 Task: Search one way flight ticket for 4 adults, 1 infant in seat and 1 infant on lap in premium economy from Bakersfield: Meadows Field to Sheridan: Sheridan County Airport on 8-6-2023. Choice of flights is Royal air maroc. Number of bags: 5 checked bags. Price is upto 20000. Outbound departure time preference is 23:00.
Action: Mouse moved to (328, 146)
Screenshot: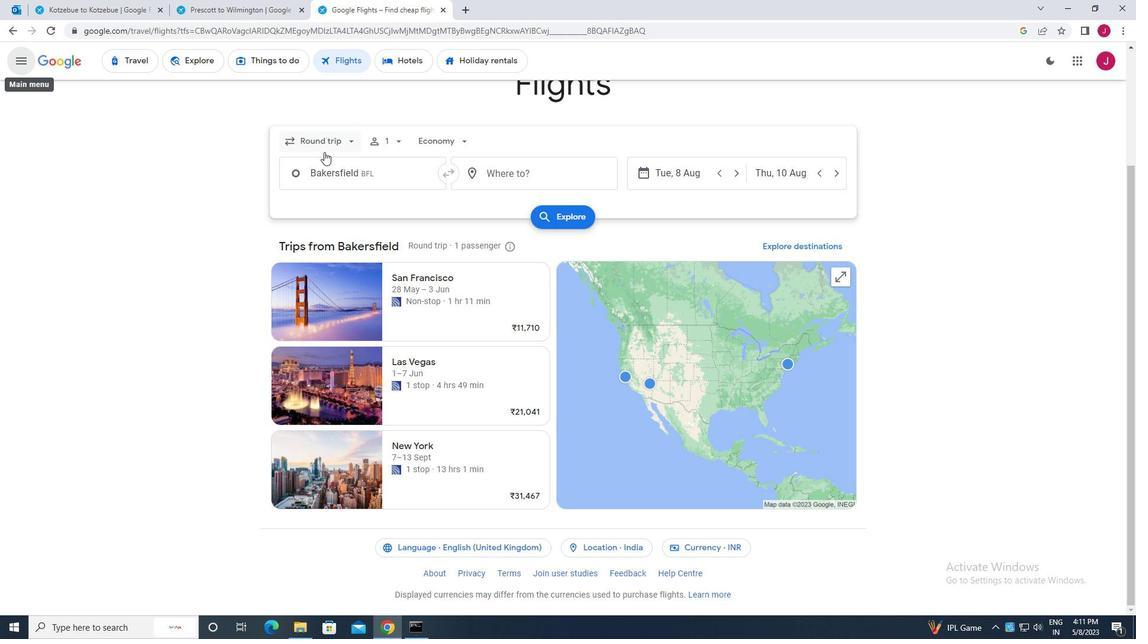 
Action: Mouse pressed left at (328, 146)
Screenshot: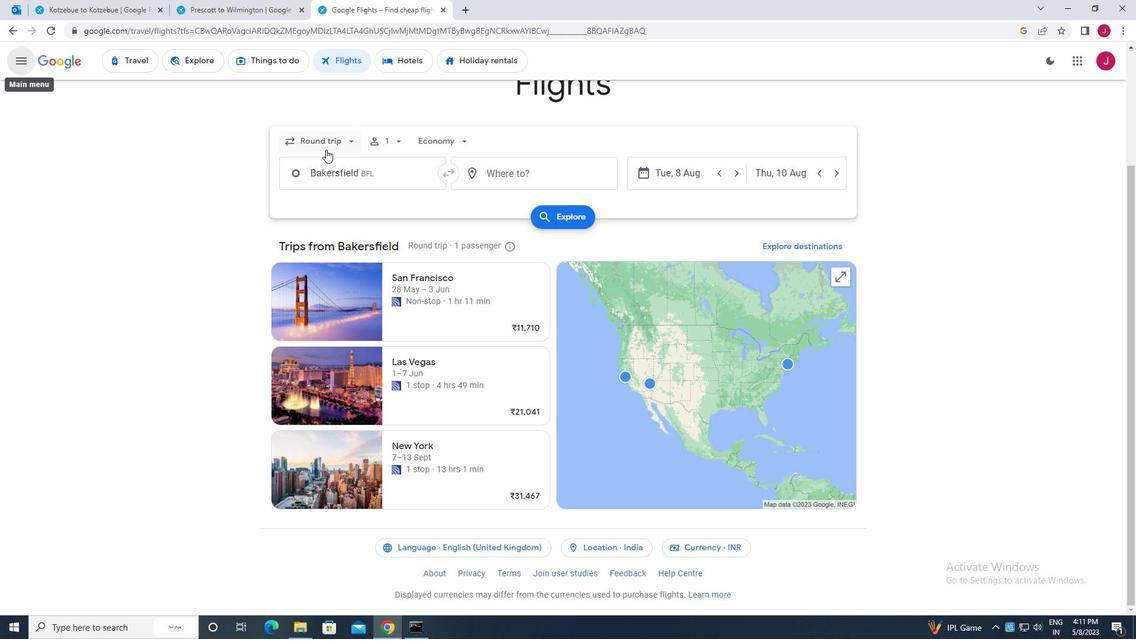 
Action: Mouse moved to (339, 195)
Screenshot: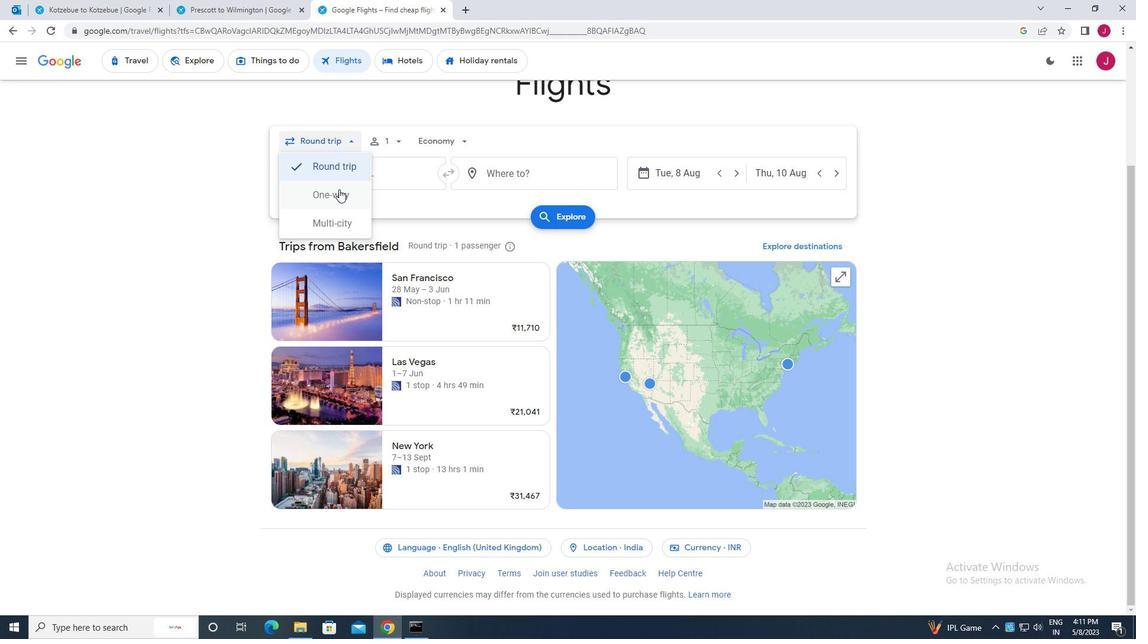 
Action: Mouse pressed left at (339, 195)
Screenshot: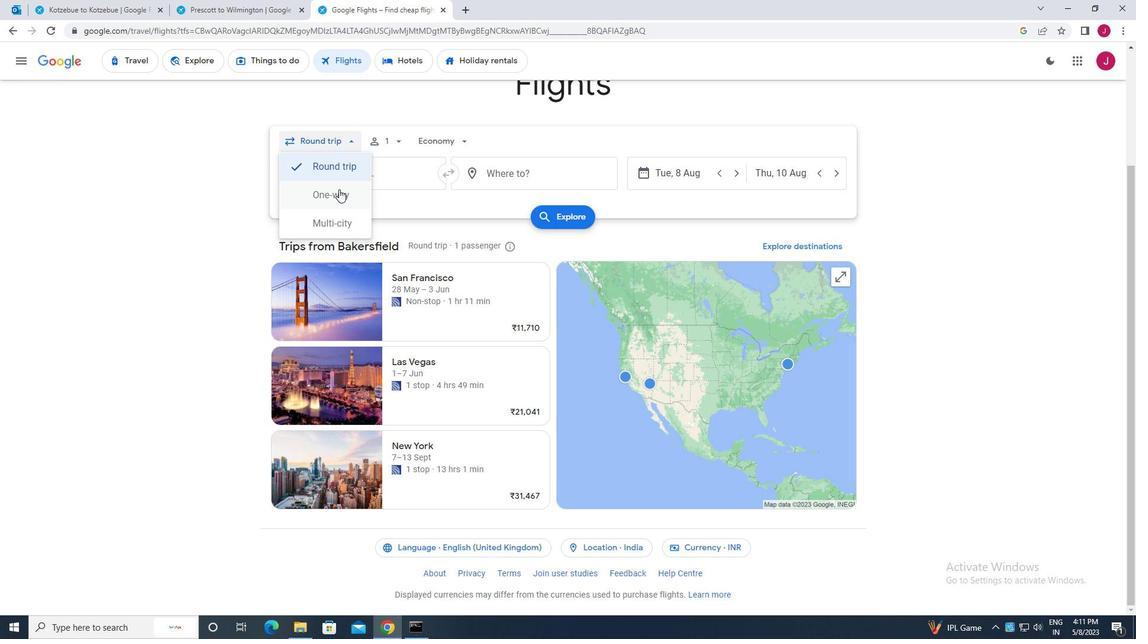 
Action: Mouse moved to (395, 141)
Screenshot: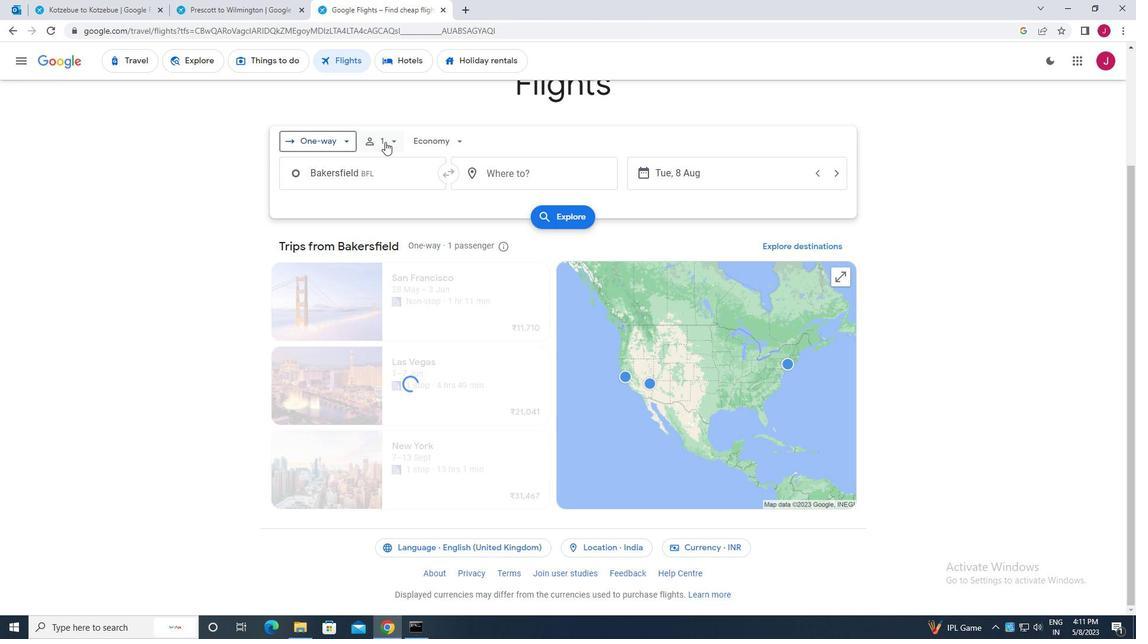 
Action: Mouse pressed left at (395, 141)
Screenshot: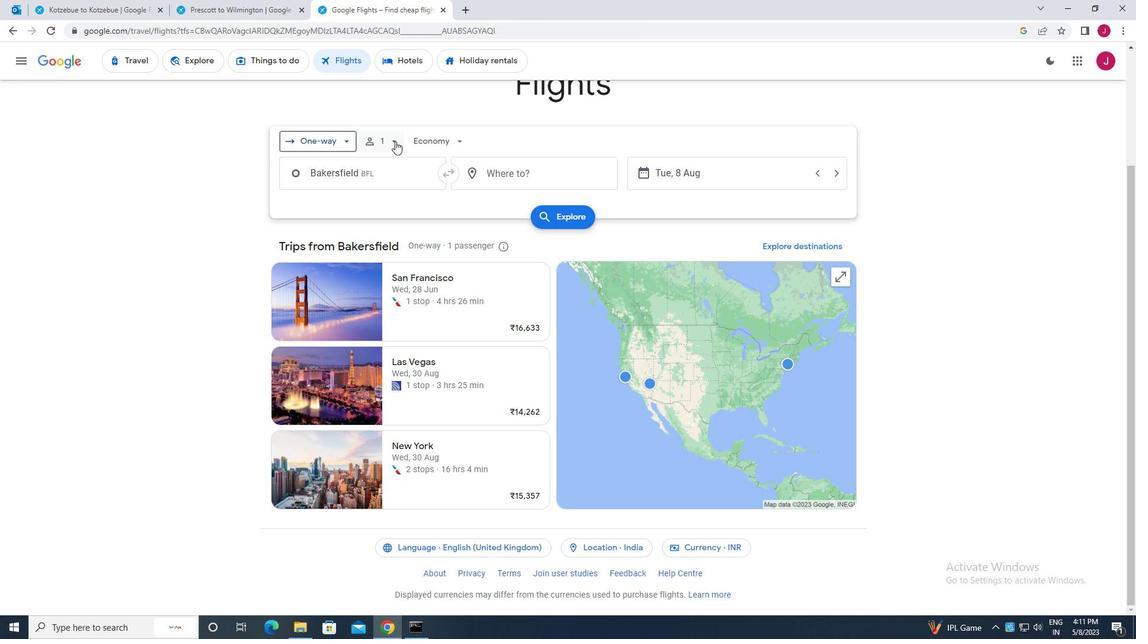 
Action: Mouse moved to (485, 171)
Screenshot: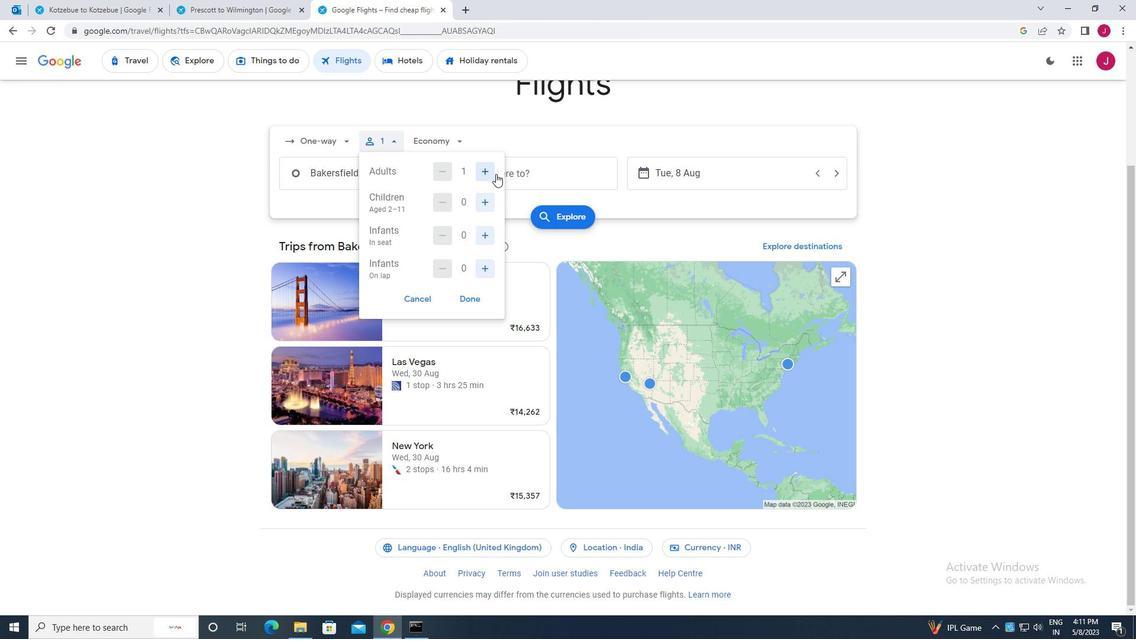 
Action: Mouse pressed left at (485, 171)
Screenshot: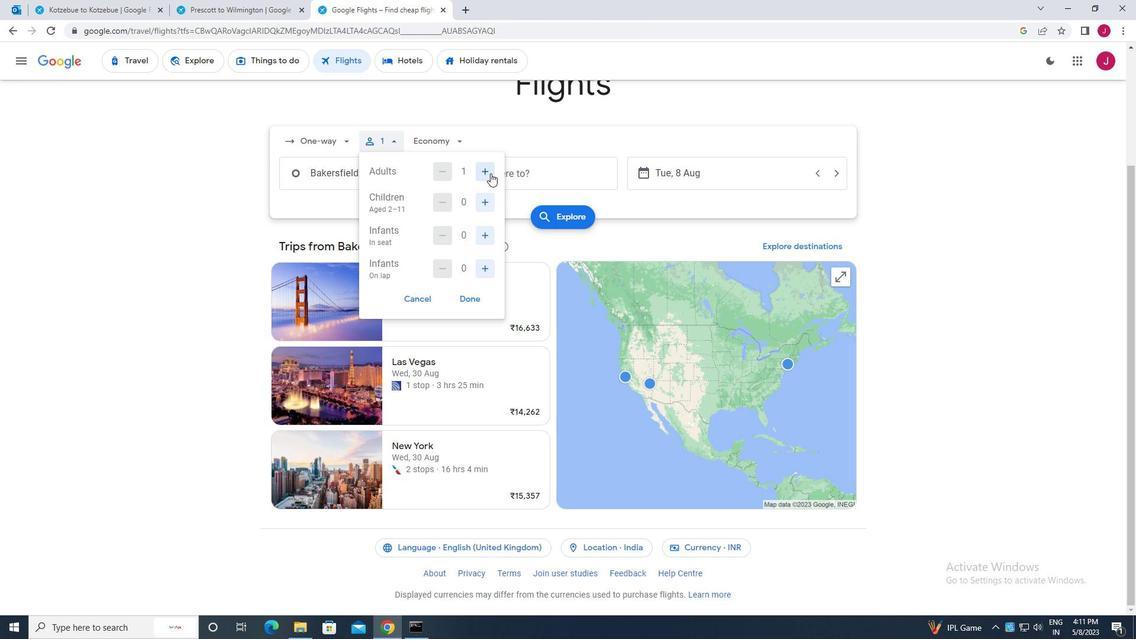 
Action: Mouse moved to (485, 171)
Screenshot: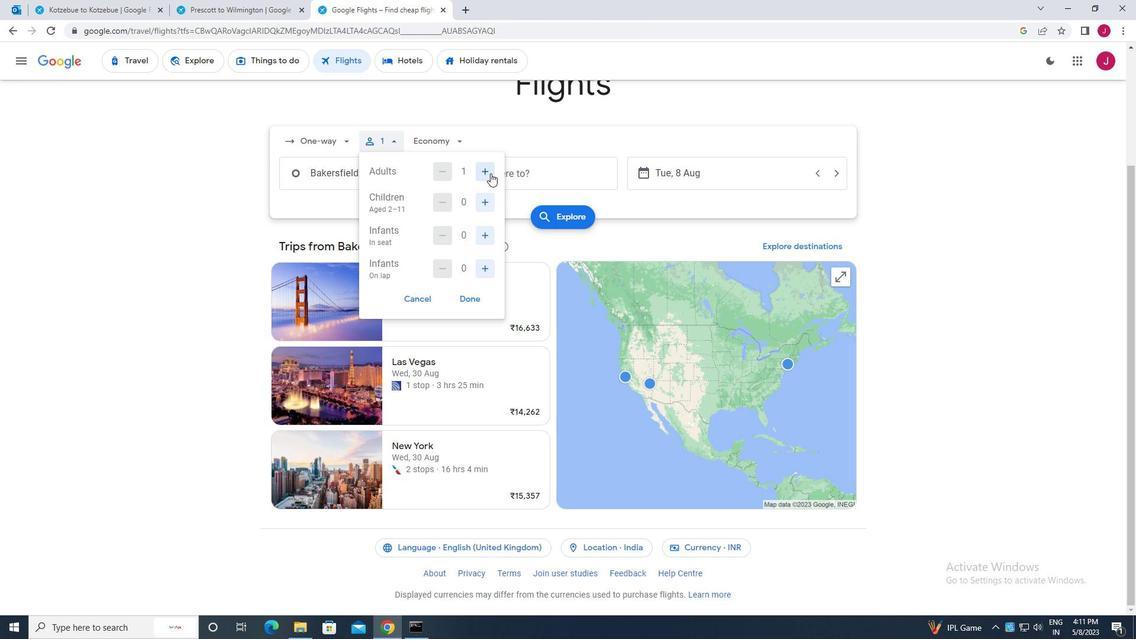 
Action: Mouse pressed left at (485, 171)
Screenshot: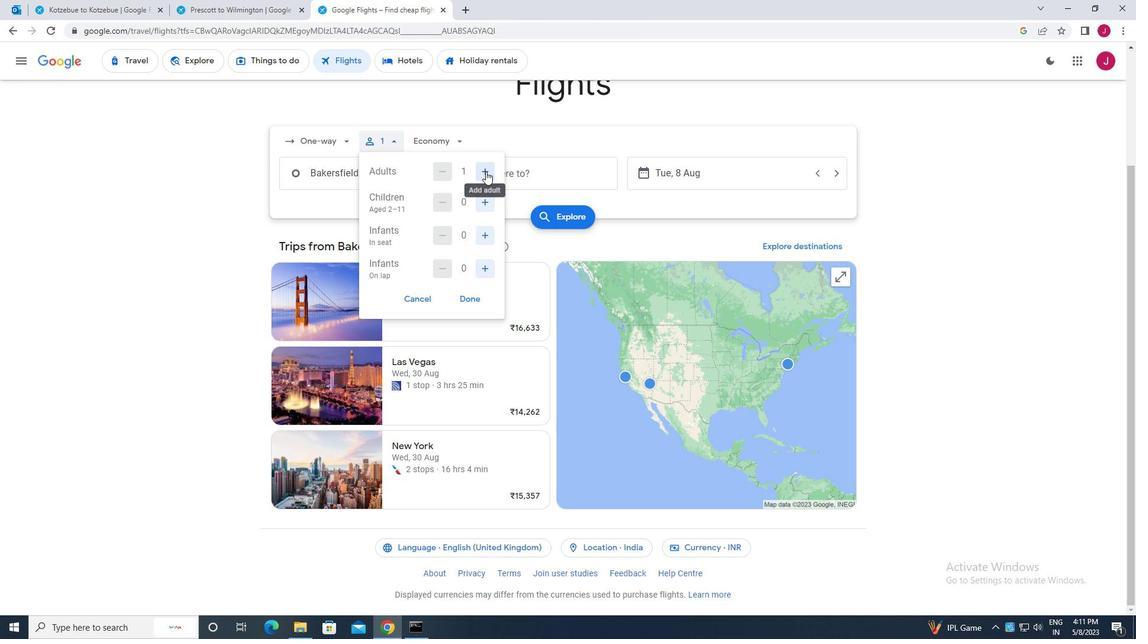 
Action: Mouse pressed left at (485, 171)
Screenshot: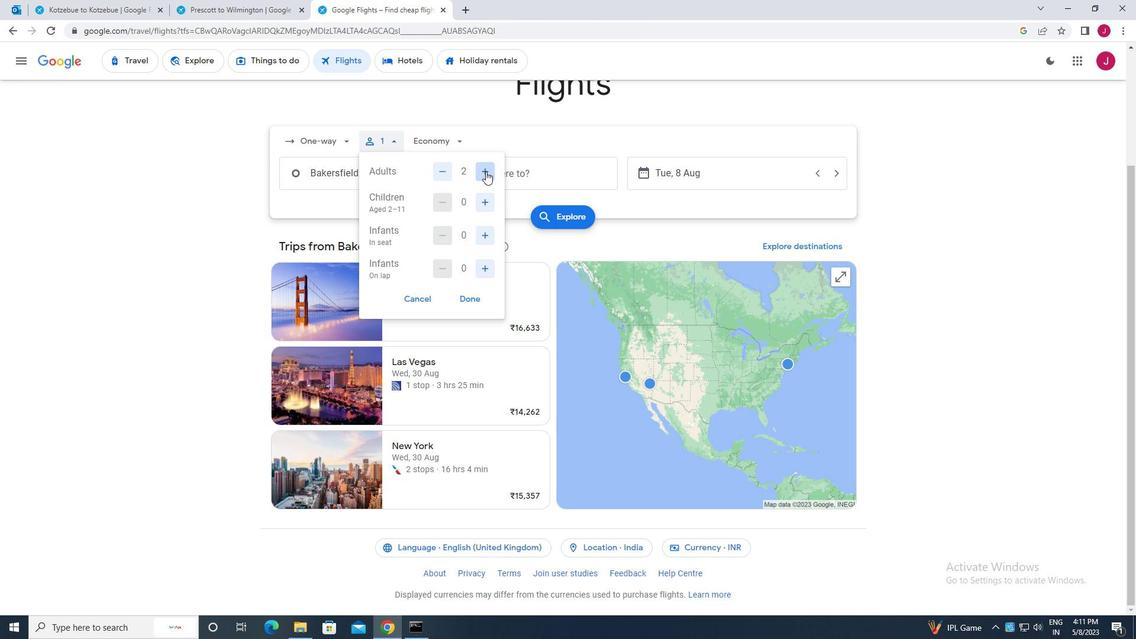 
Action: Mouse moved to (484, 200)
Screenshot: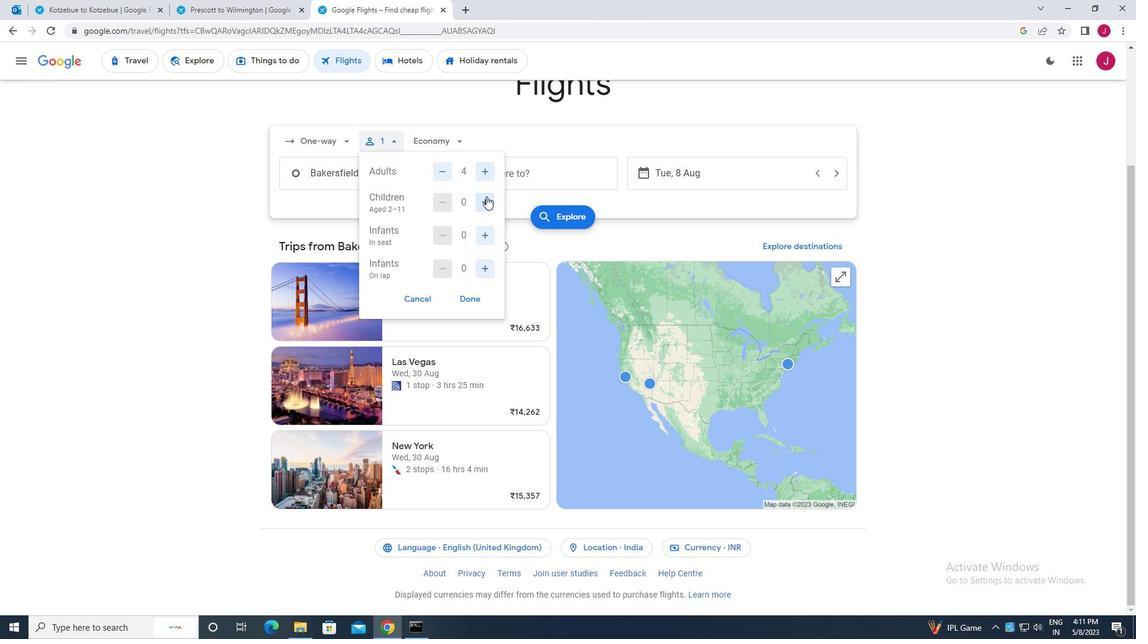 
Action: Mouse pressed left at (484, 200)
Screenshot: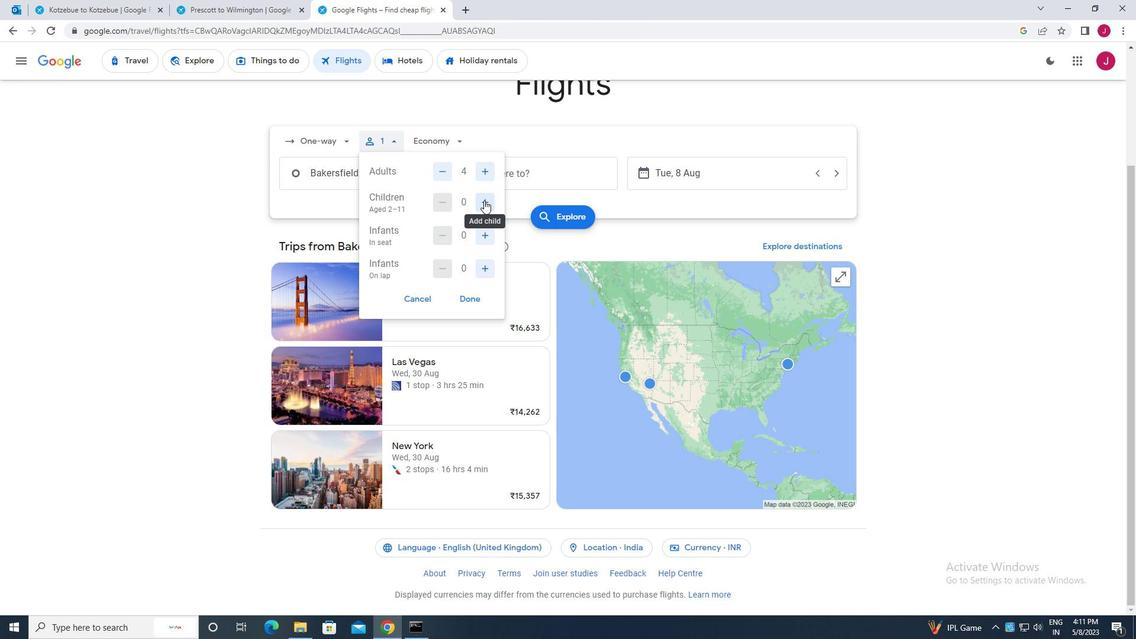 
Action: Mouse moved to (445, 203)
Screenshot: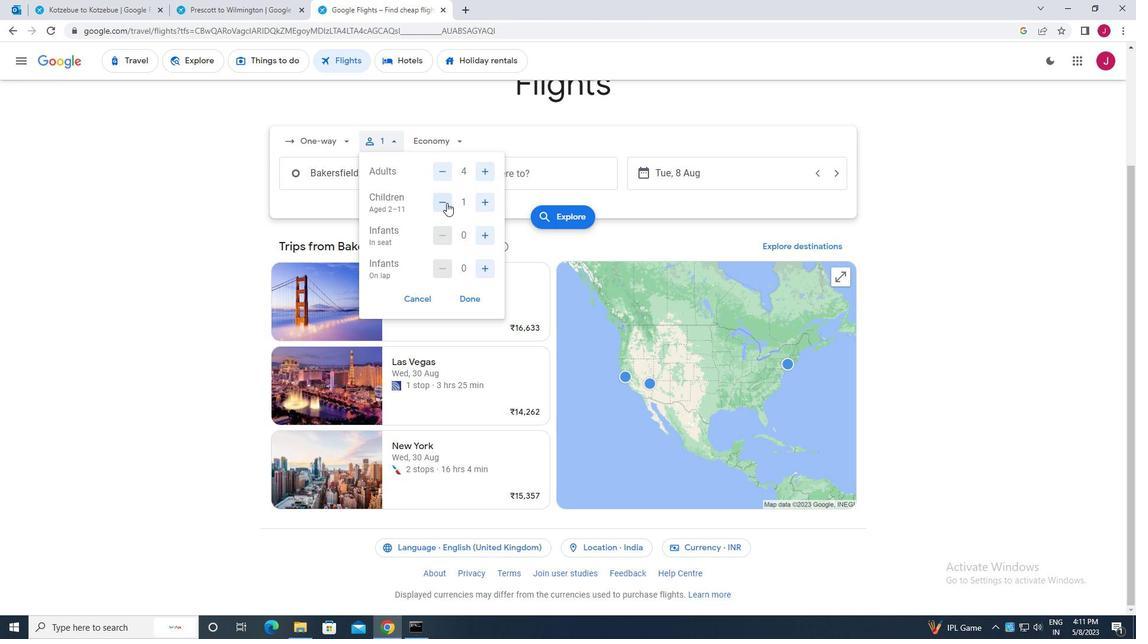 
Action: Mouse pressed left at (445, 203)
Screenshot: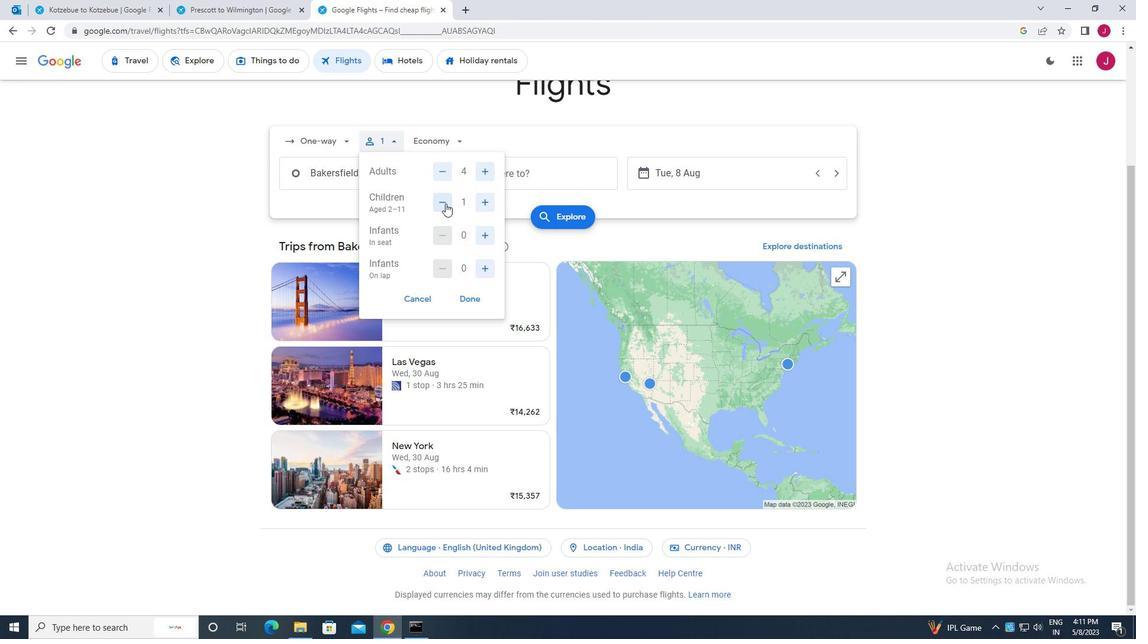 
Action: Mouse moved to (480, 233)
Screenshot: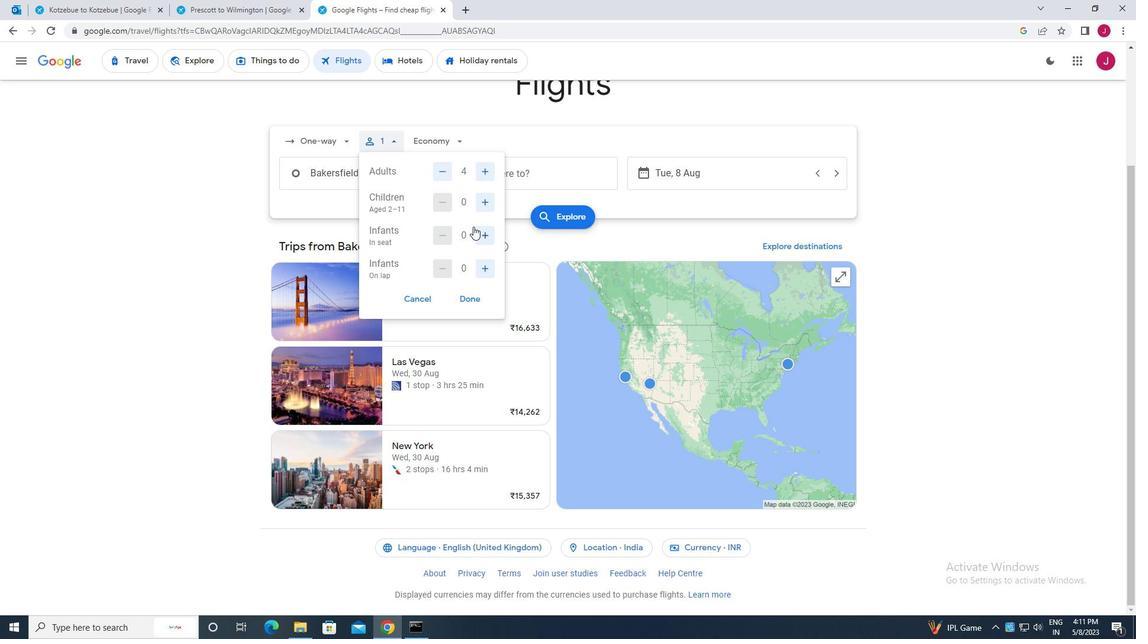 
Action: Mouse pressed left at (480, 233)
Screenshot: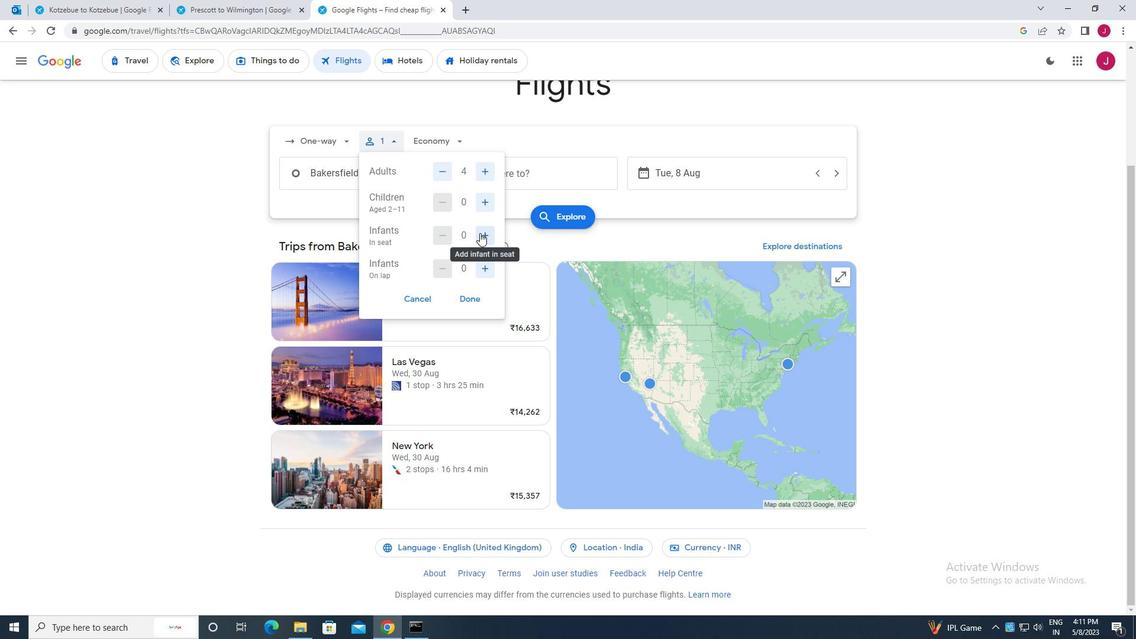 
Action: Mouse moved to (480, 265)
Screenshot: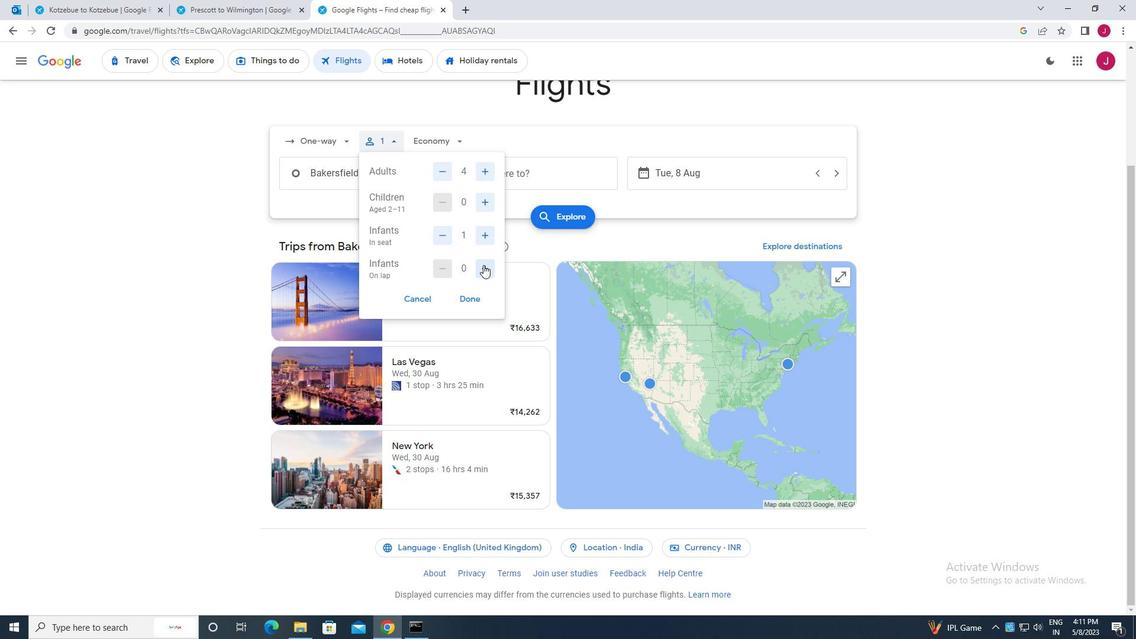 
Action: Mouse pressed left at (480, 265)
Screenshot: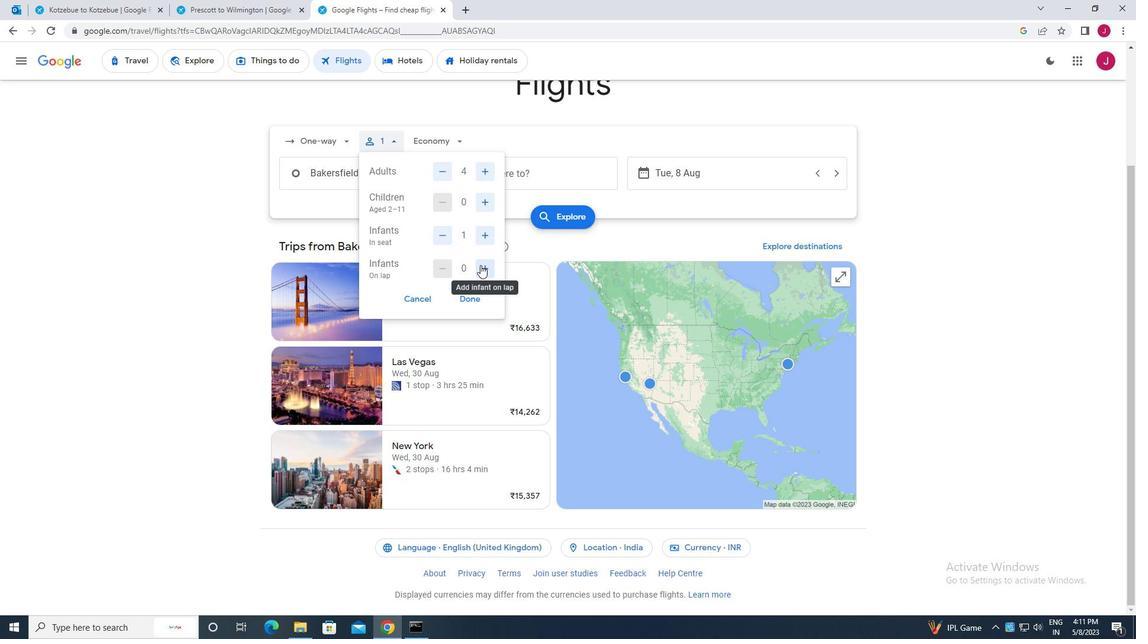
Action: Mouse moved to (469, 297)
Screenshot: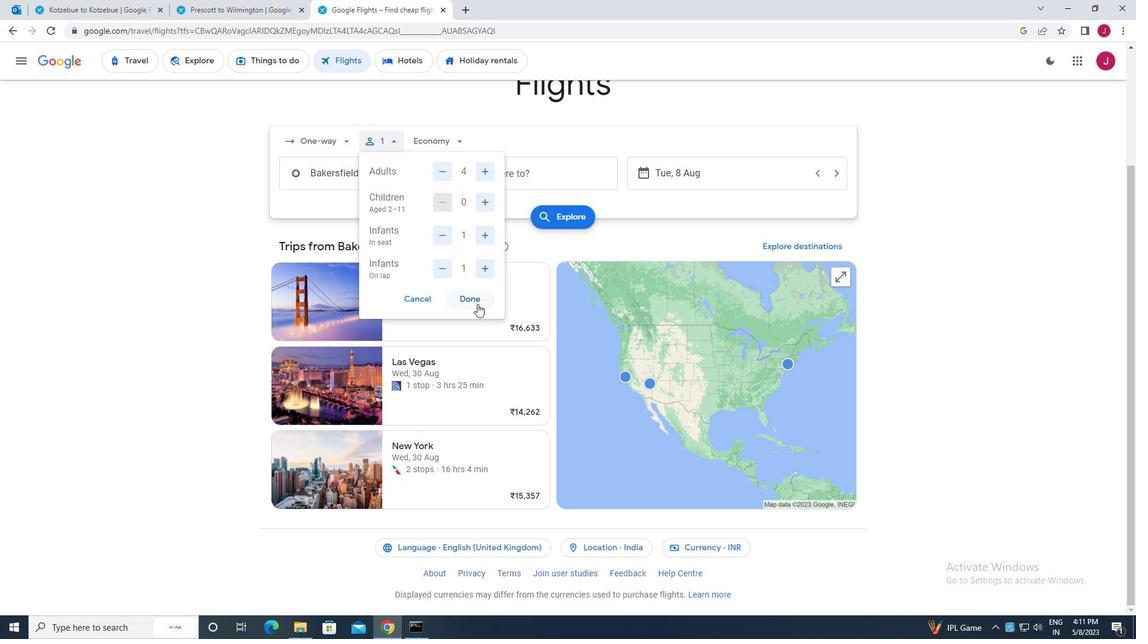 
Action: Mouse pressed left at (469, 297)
Screenshot: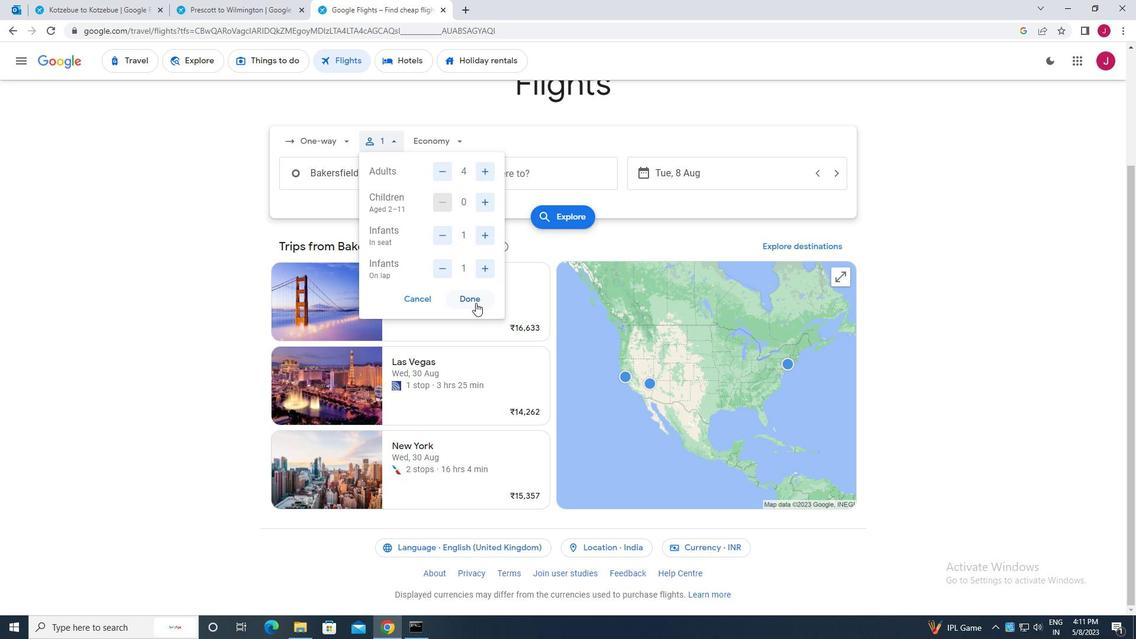 
Action: Mouse moved to (440, 143)
Screenshot: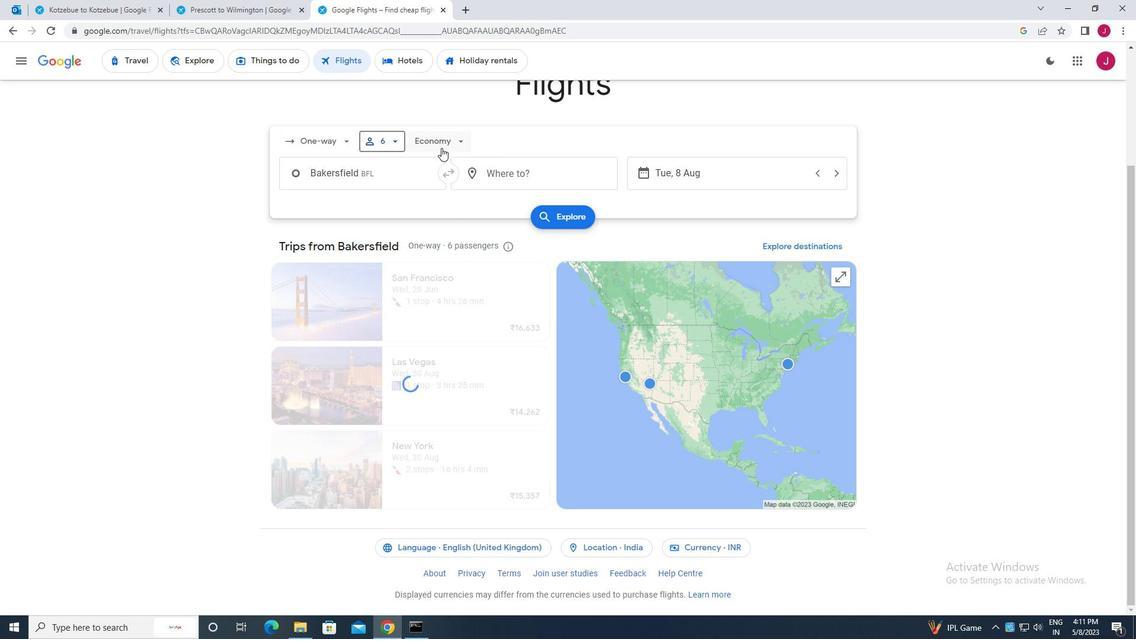 
Action: Mouse pressed left at (440, 143)
Screenshot: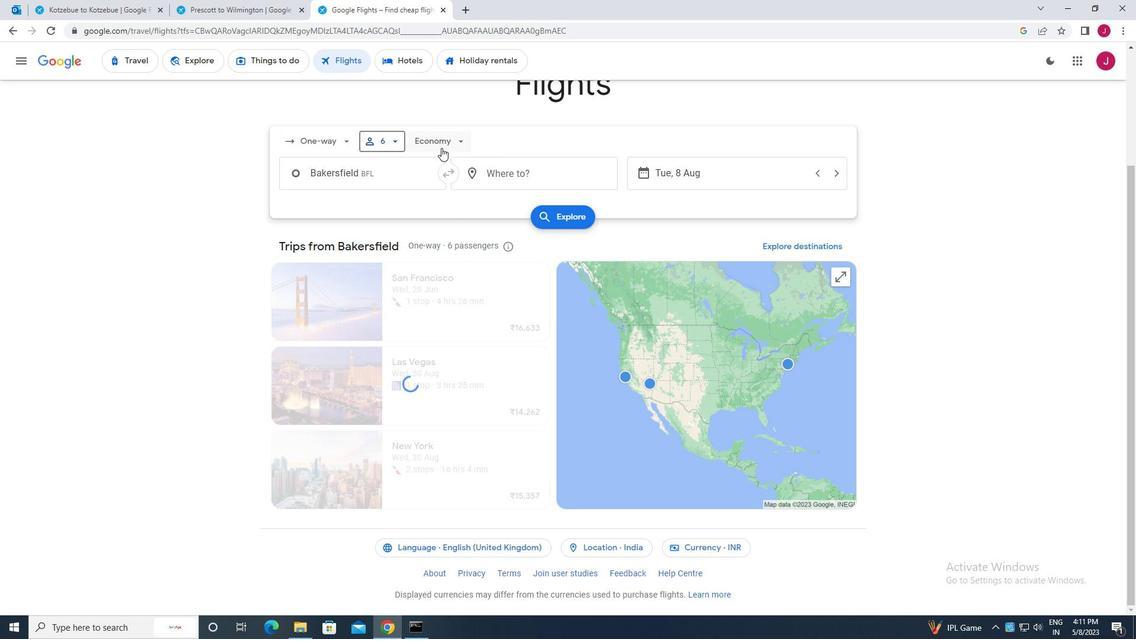 
Action: Mouse moved to (454, 193)
Screenshot: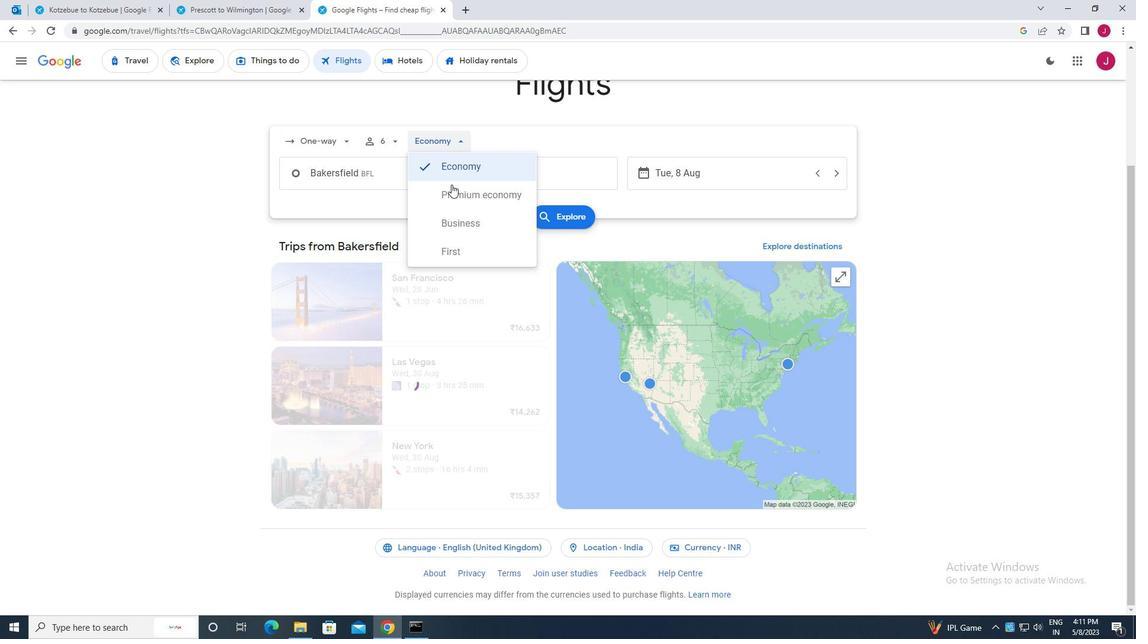 
Action: Mouse pressed left at (454, 193)
Screenshot: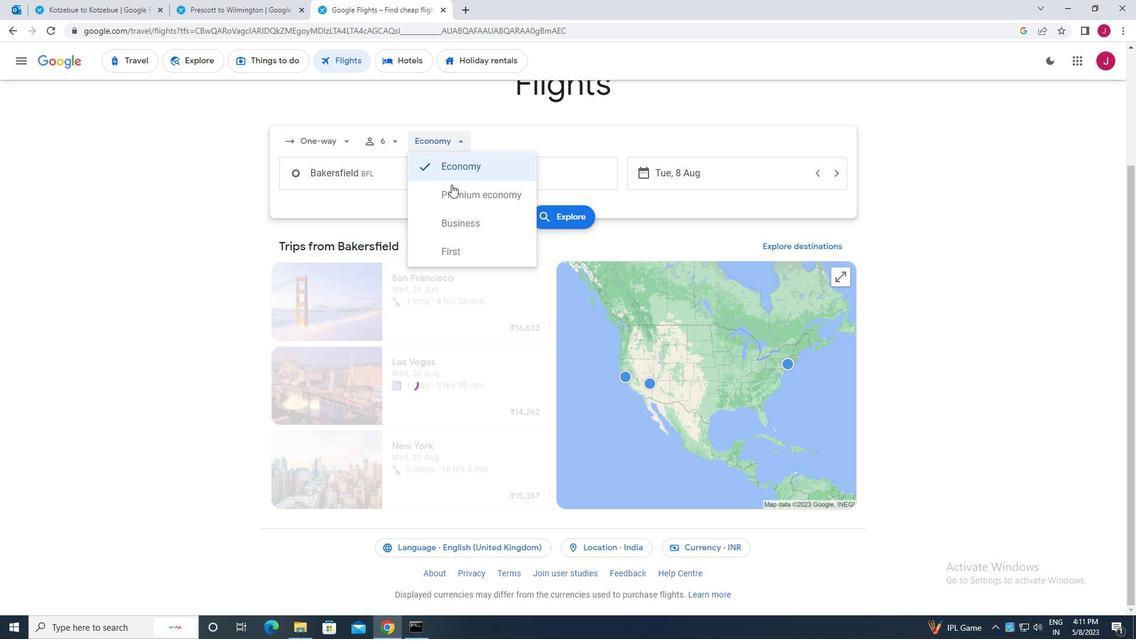 
Action: Mouse moved to (383, 172)
Screenshot: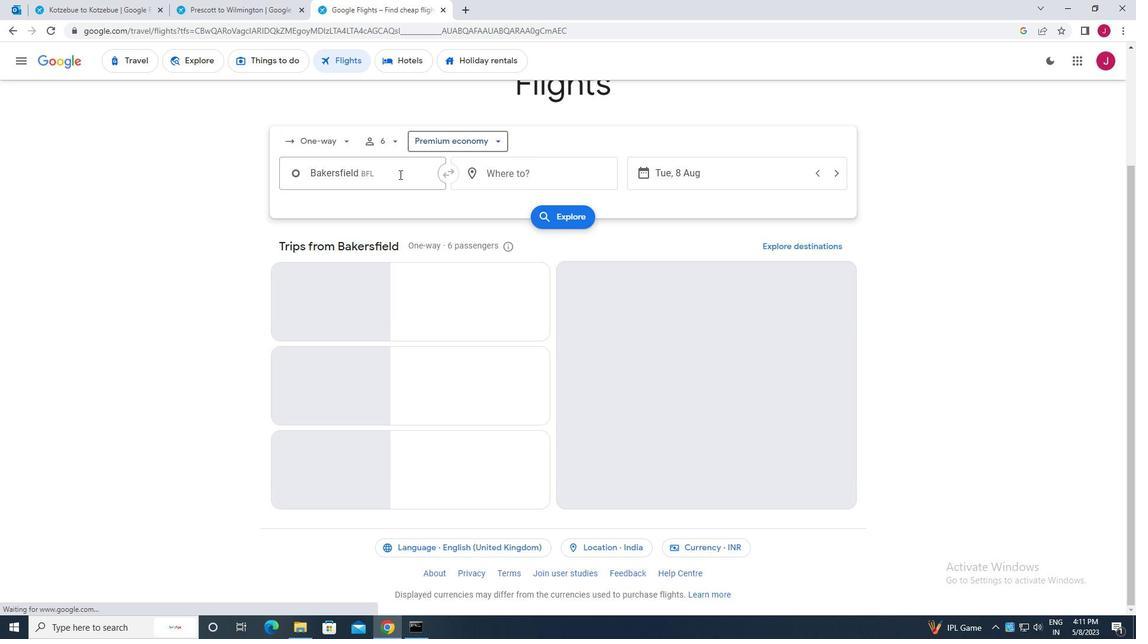 
Action: Mouse pressed left at (383, 172)
Screenshot: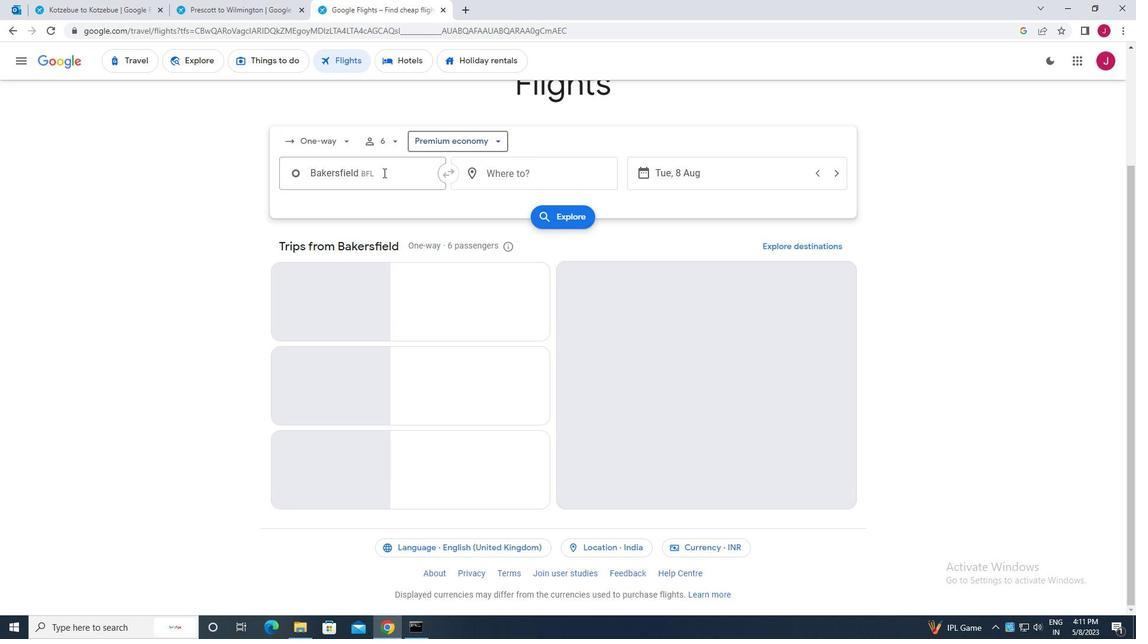 
Action: Key pressed bakersf
Screenshot: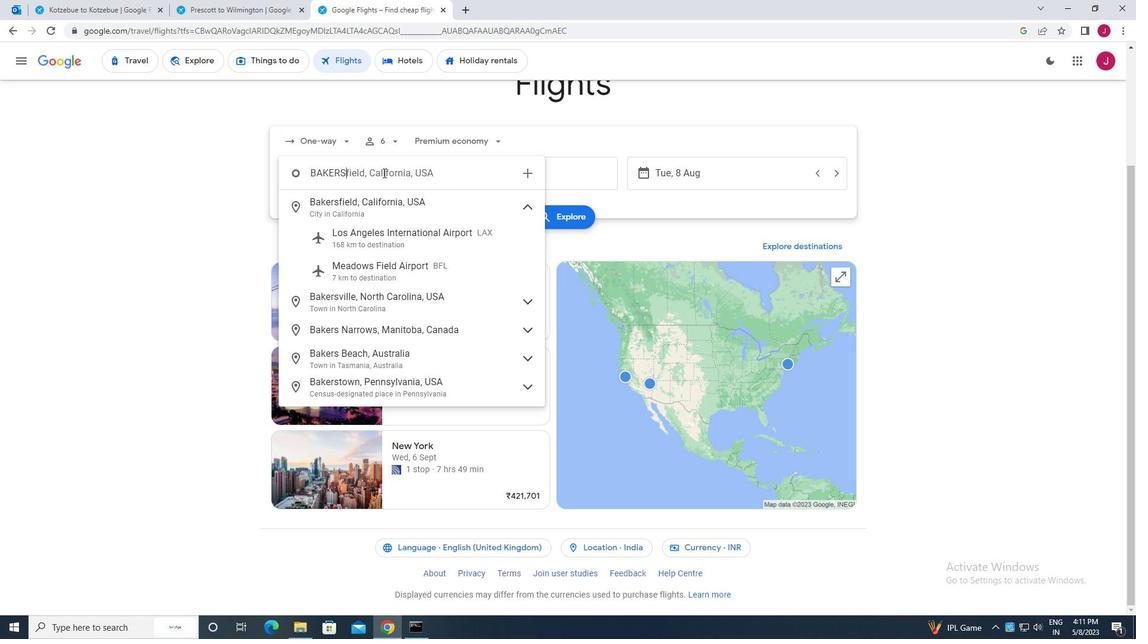 
Action: Mouse moved to (390, 265)
Screenshot: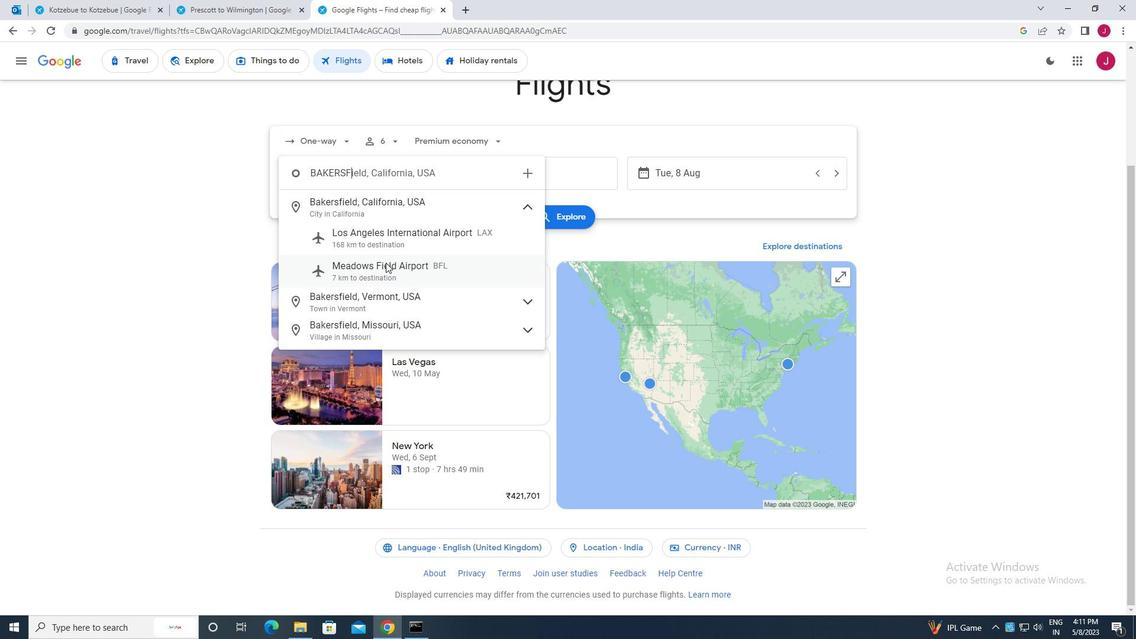 
Action: Mouse pressed left at (390, 265)
Screenshot: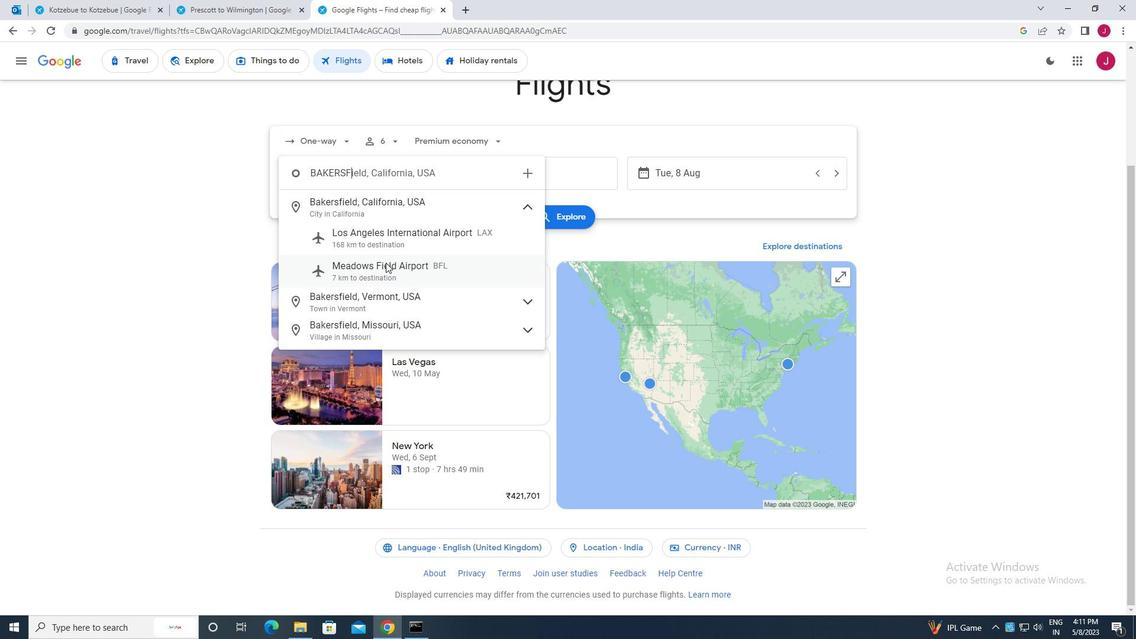 
Action: Mouse moved to (522, 172)
Screenshot: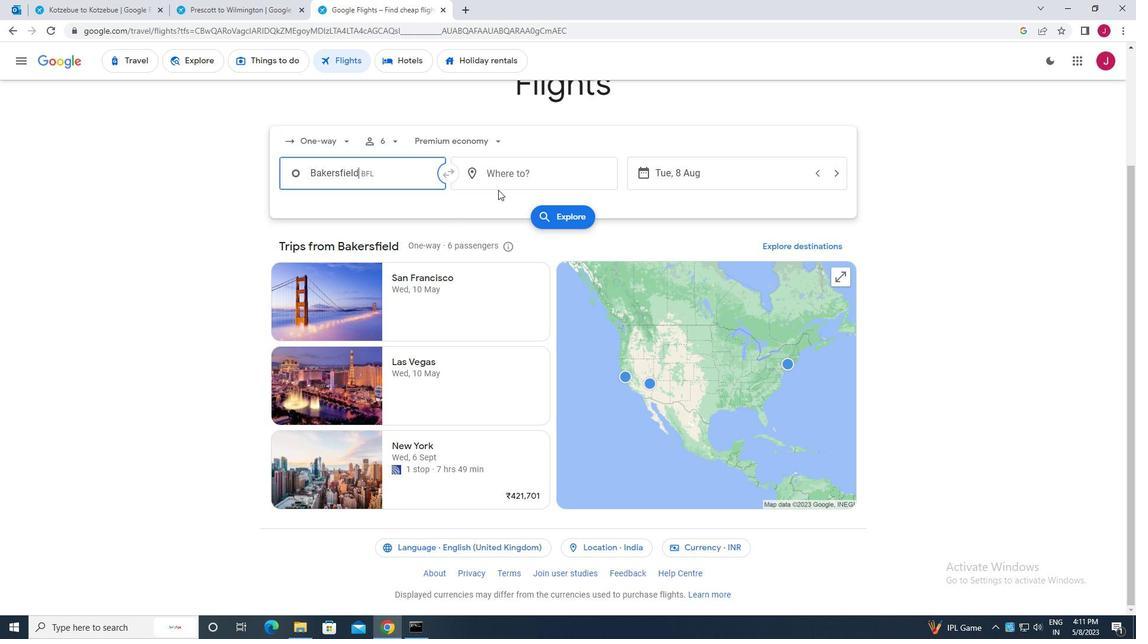 
Action: Mouse pressed left at (522, 172)
Screenshot: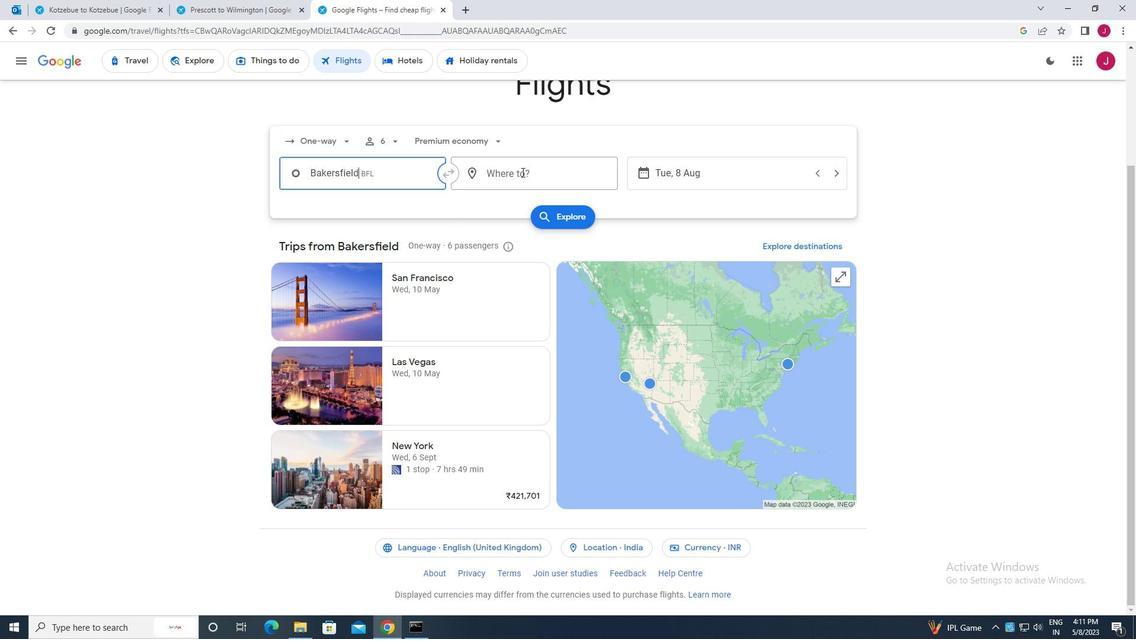 
Action: Mouse moved to (522, 172)
Screenshot: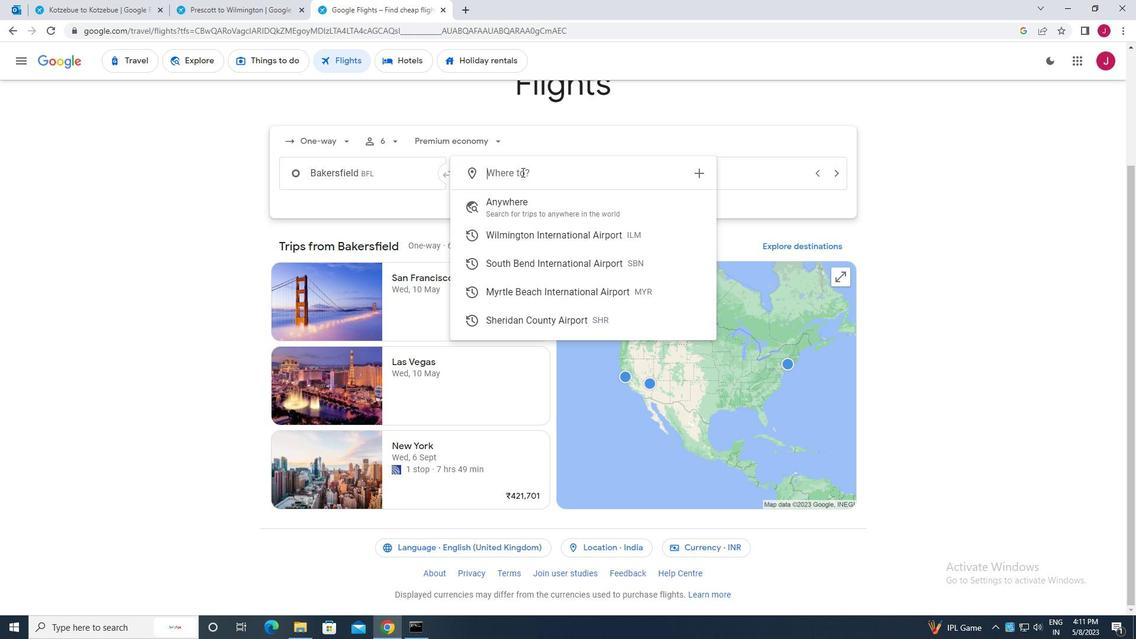 
Action: Key pressed sherid
Screenshot: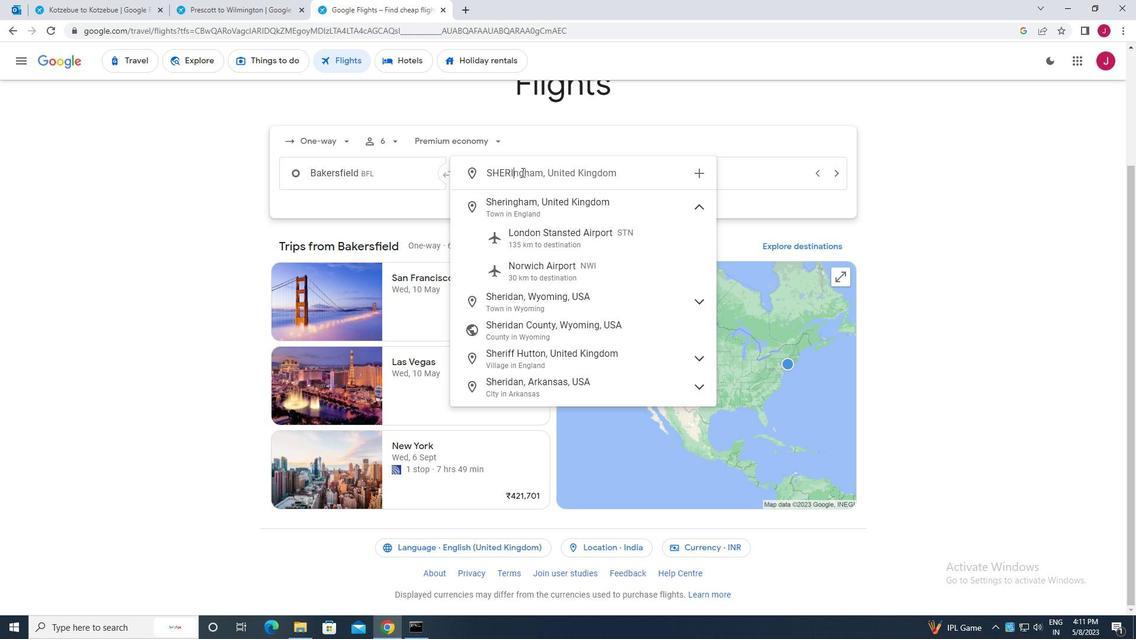 
Action: Mouse moved to (565, 239)
Screenshot: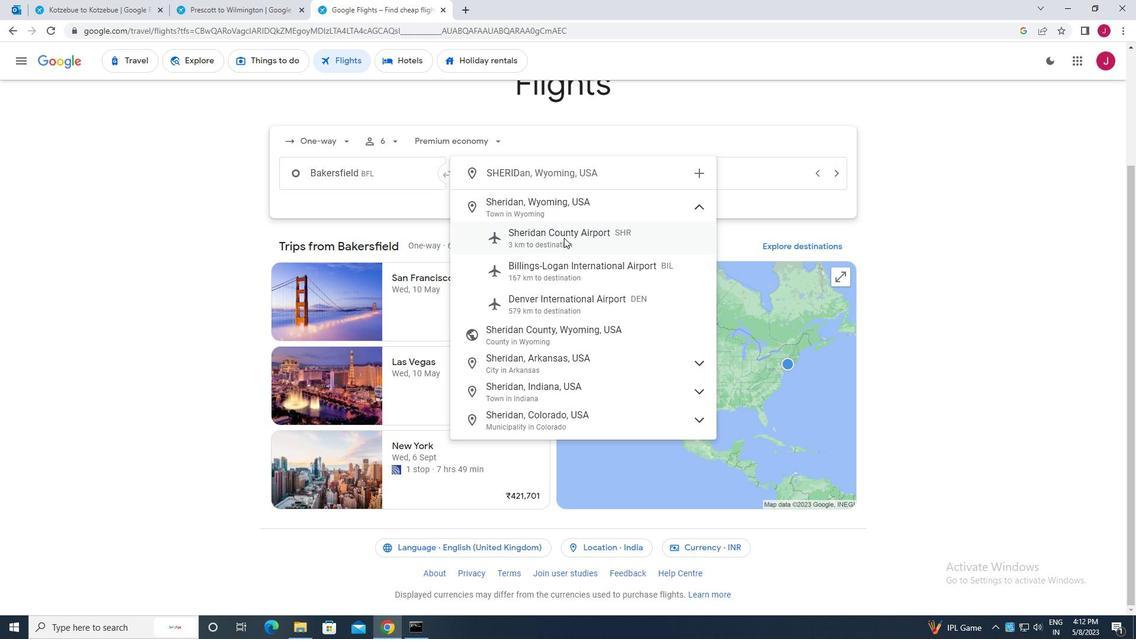 
Action: Mouse pressed left at (565, 239)
Screenshot: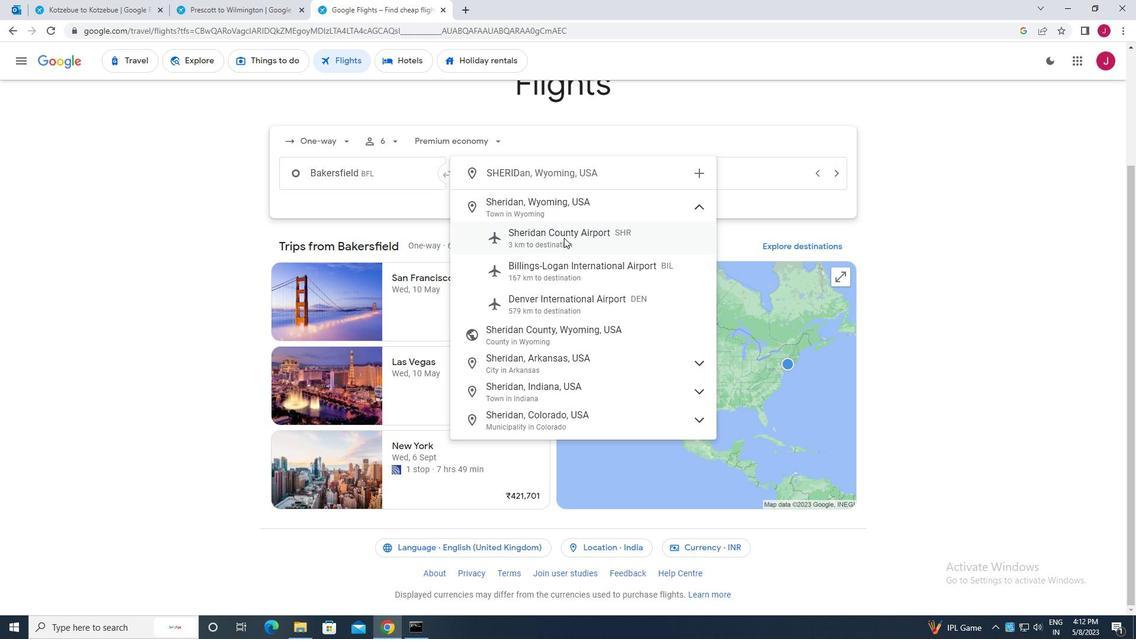 
Action: Mouse moved to (690, 178)
Screenshot: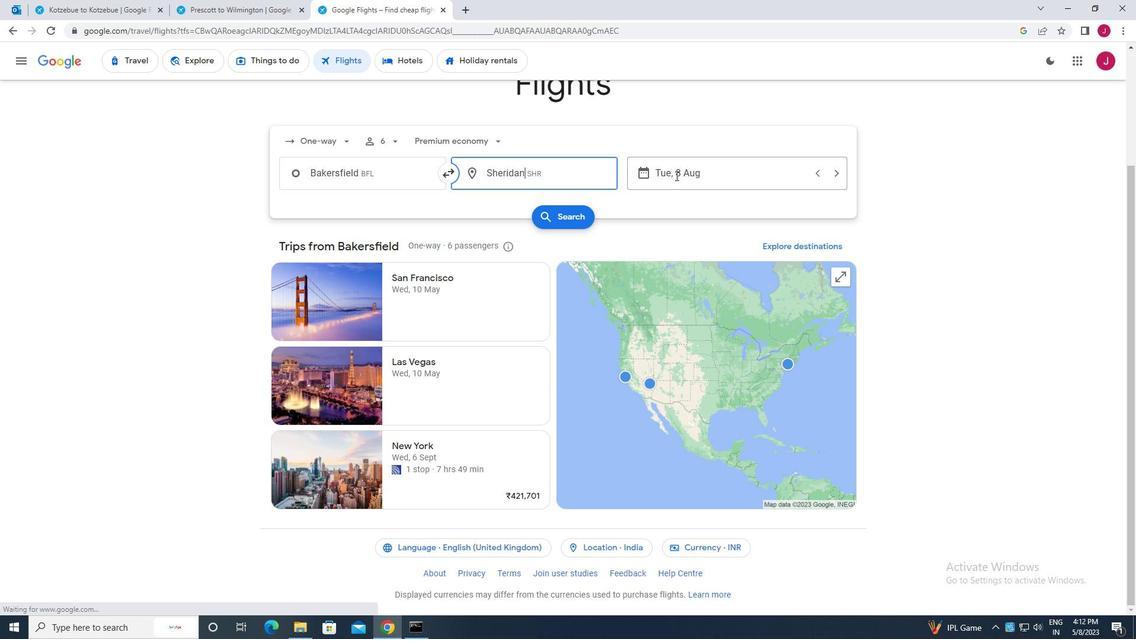 
Action: Mouse pressed left at (690, 178)
Screenshot: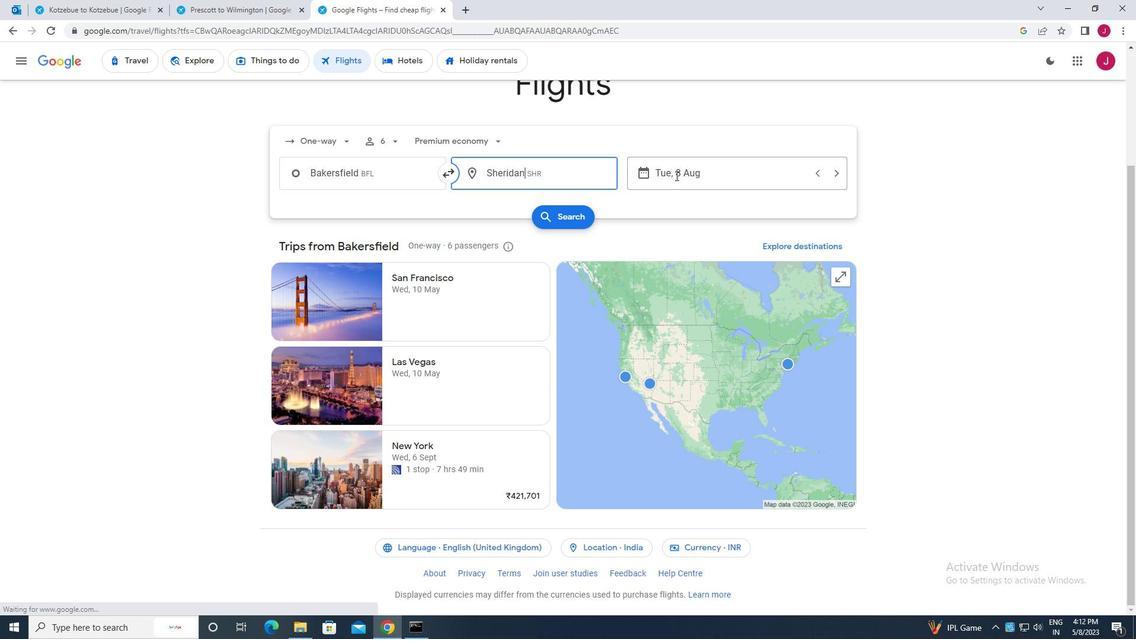 
Action: Mouse moved to (432, 298)
Screenshot: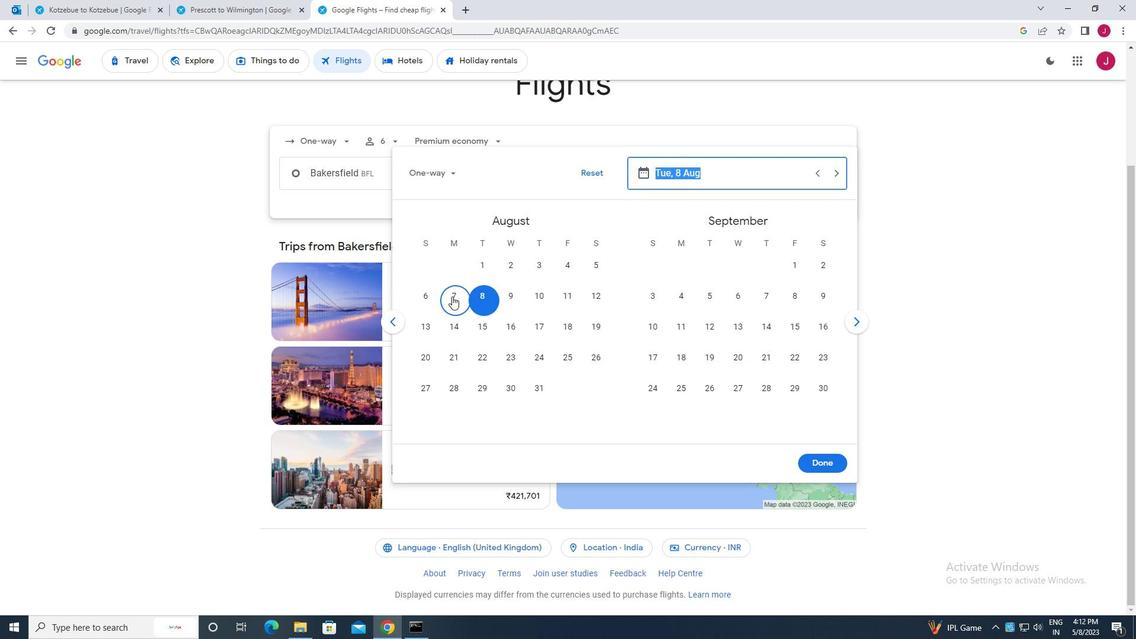 
Action: Mouse pressed left at (432, 298)
Screenshot: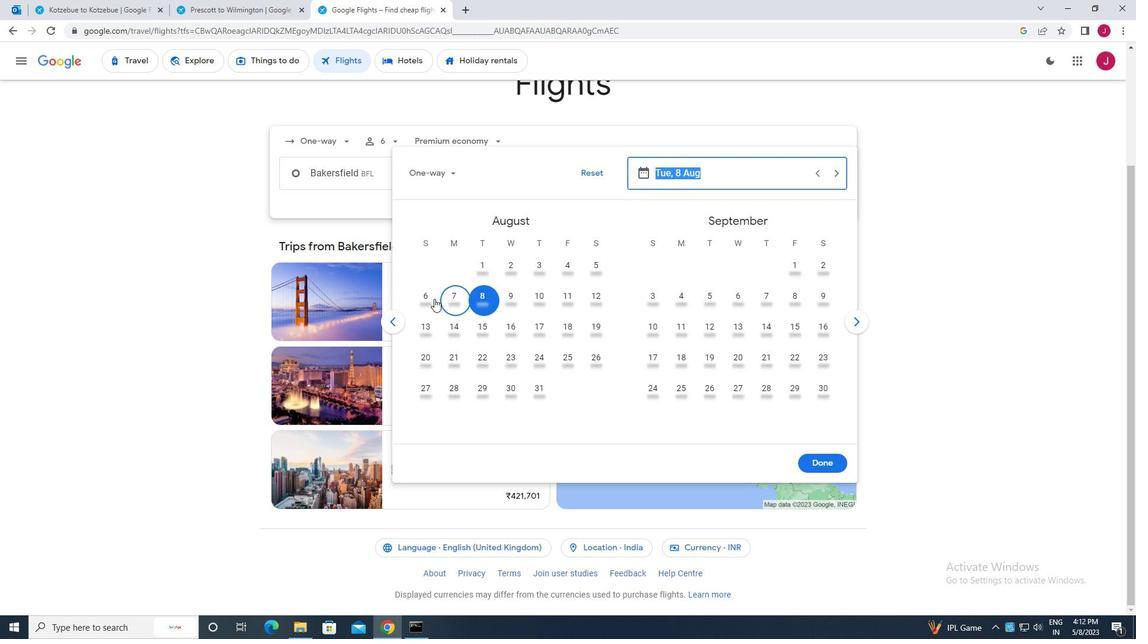 
Action: Mouse moved to (821, 463)
Screenshot: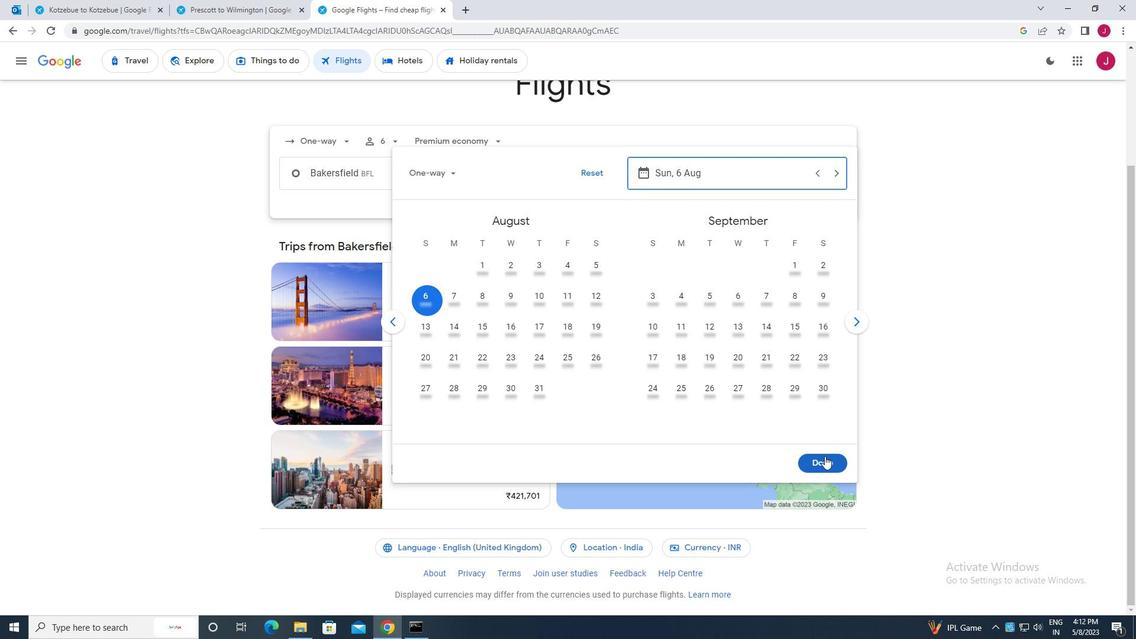 
Action: Mouse pressed left at (821, 463)
Screenshot: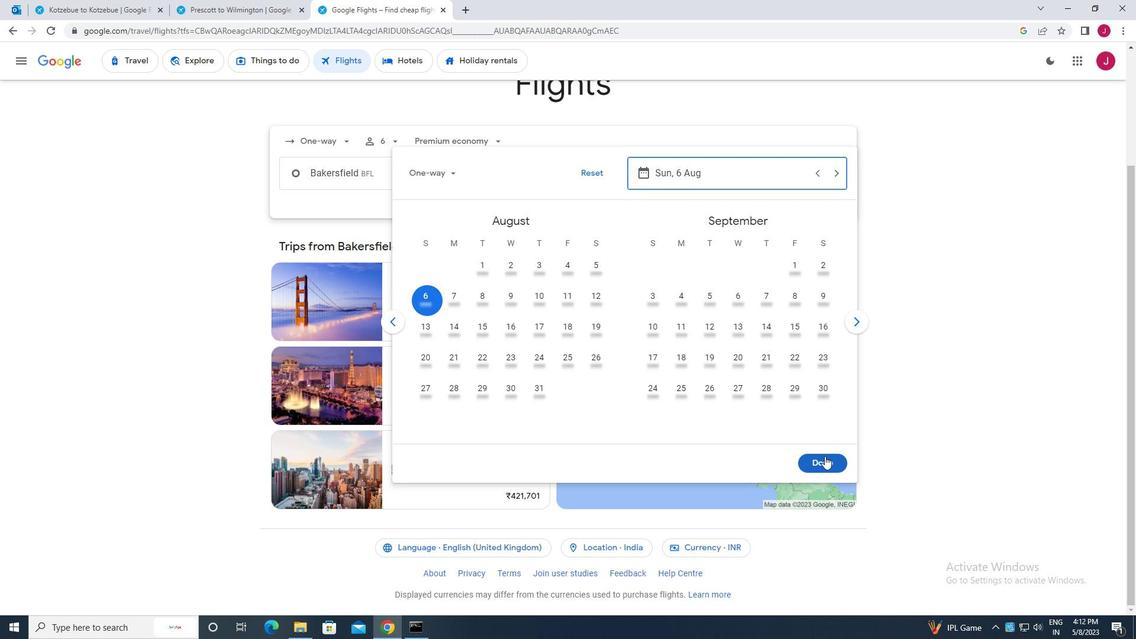 
Action: Mouse moved to (569, 217)
Screenshot: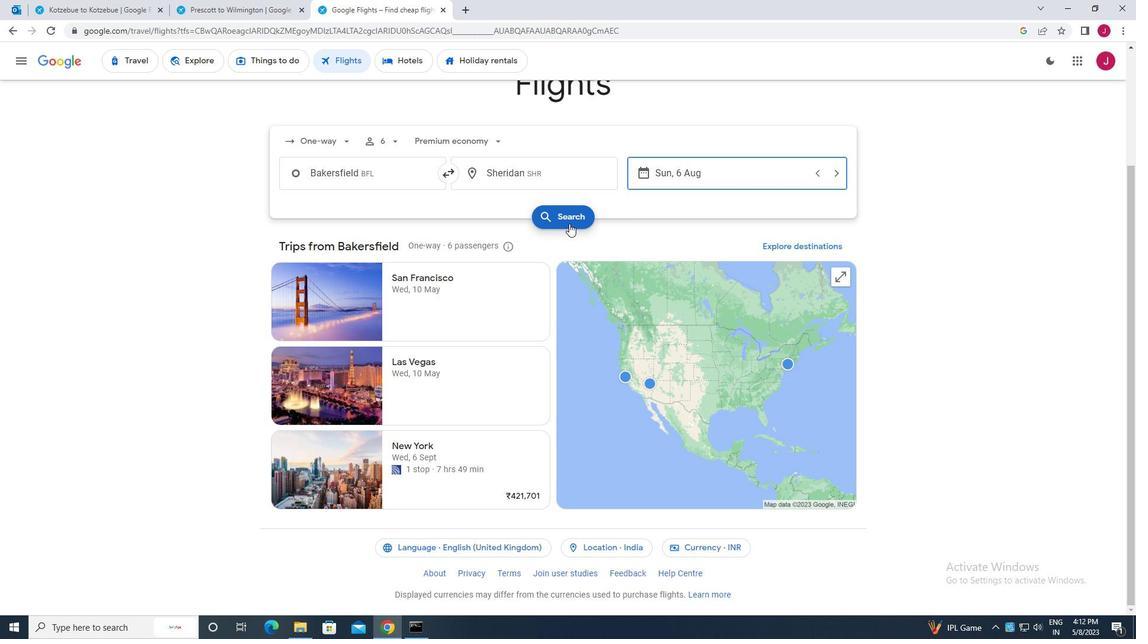 
Action: Mouse pressed left at (569, 217)
Screenshot: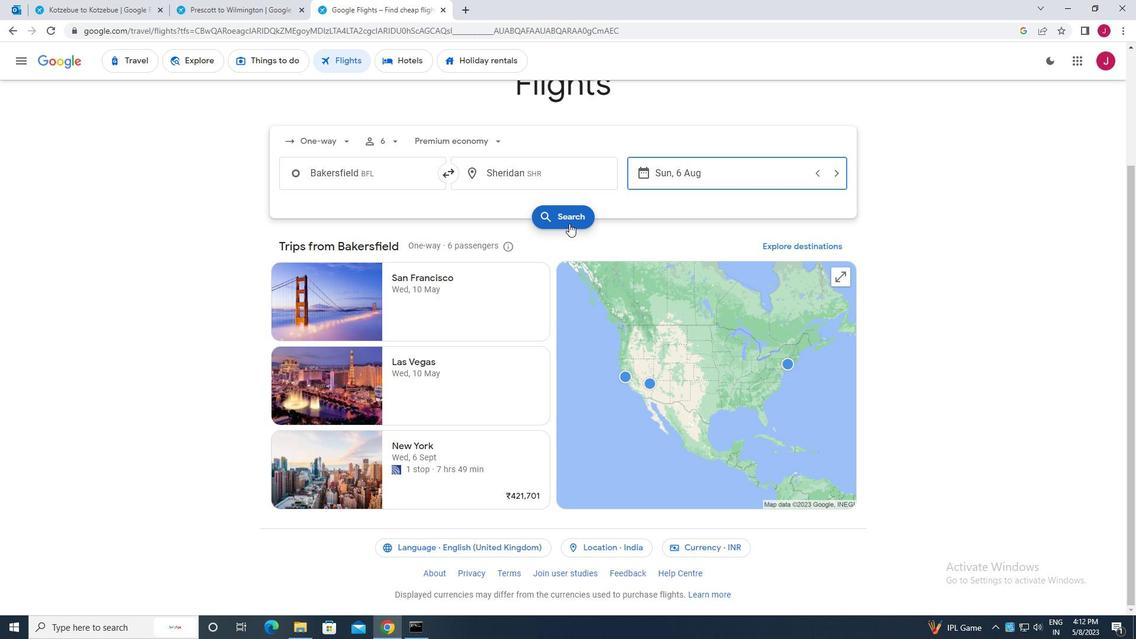 
Action: Mouse moved to (304, 168)
Screenshot: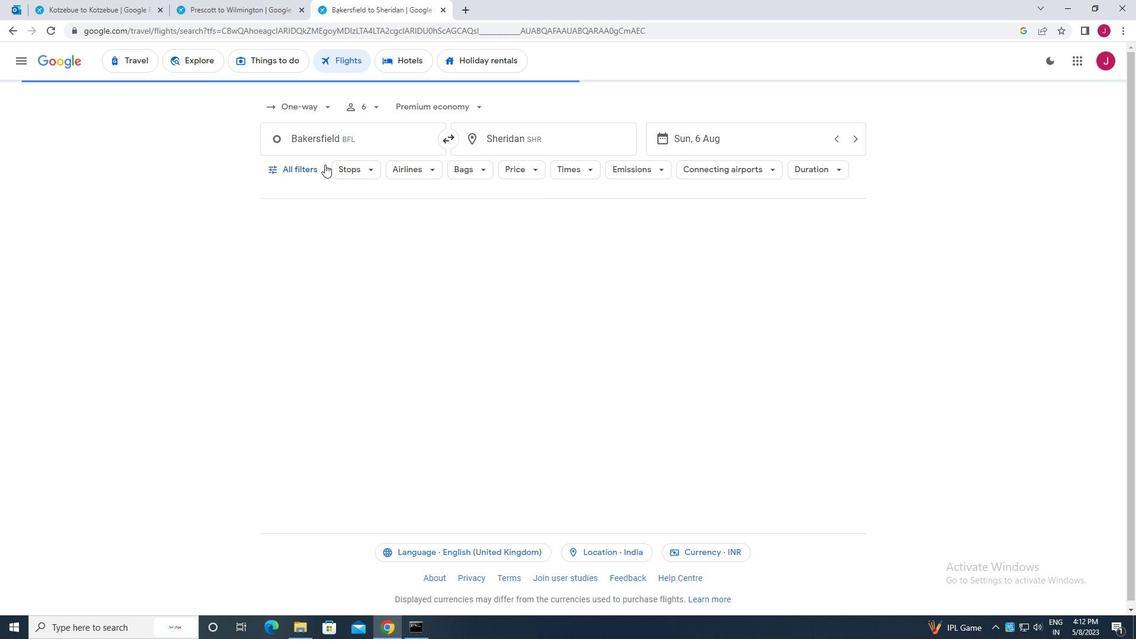 
Action: Mouse pressed left at (304, 168)
Screenshot: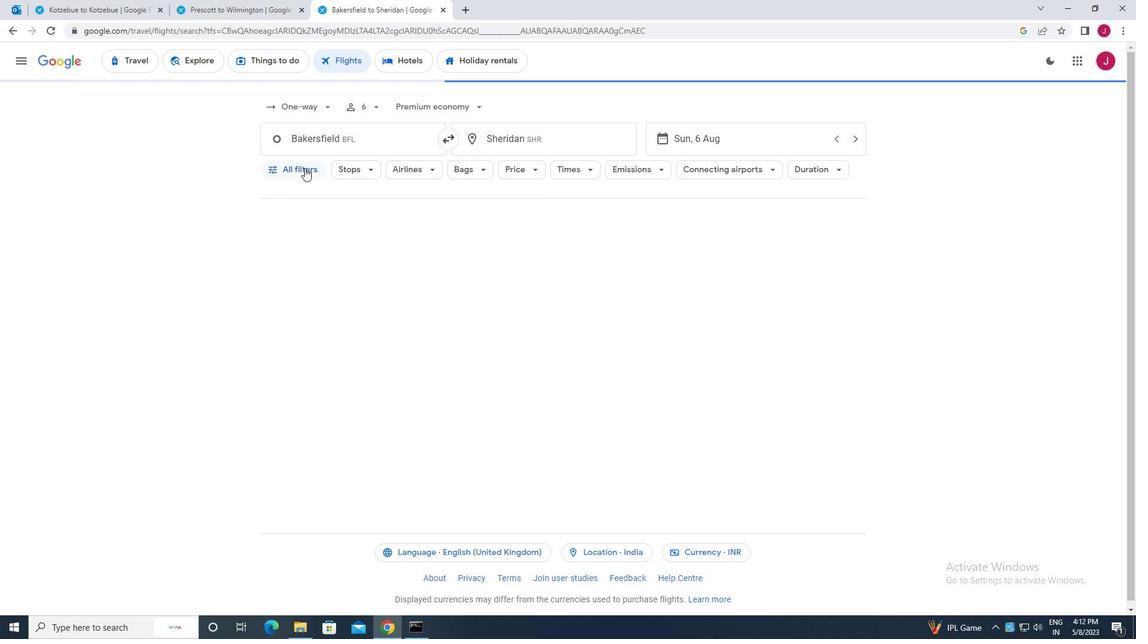 
Action: Mouse moved to (452, 277)
Screenshot: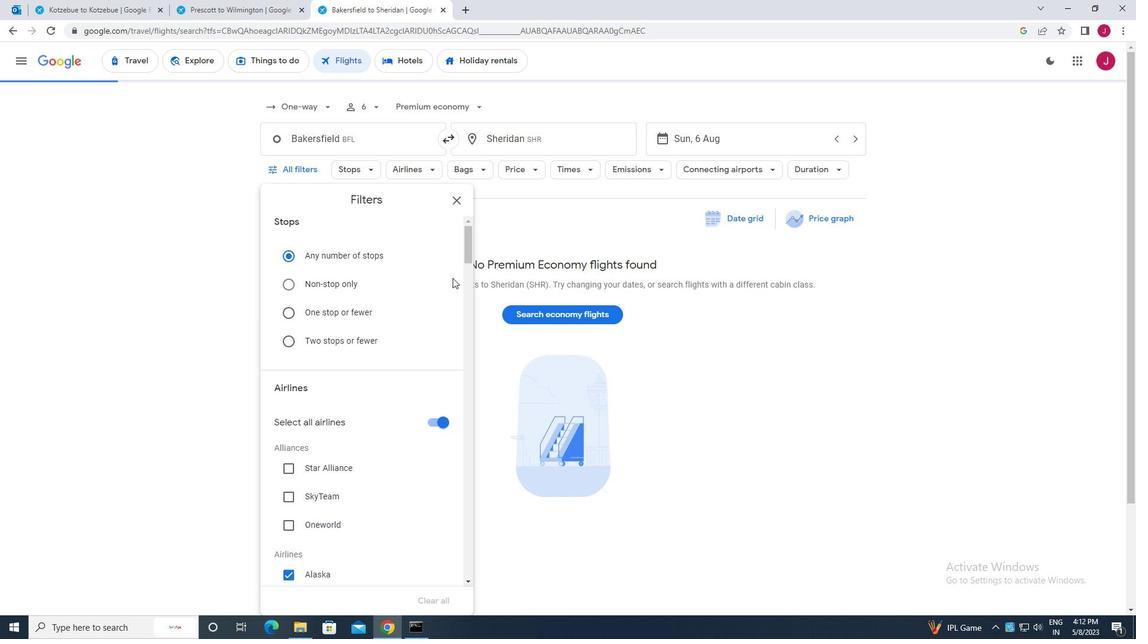 
Action: Mouse scrolled (452, 276) with delta (0, 0)
Screenshot: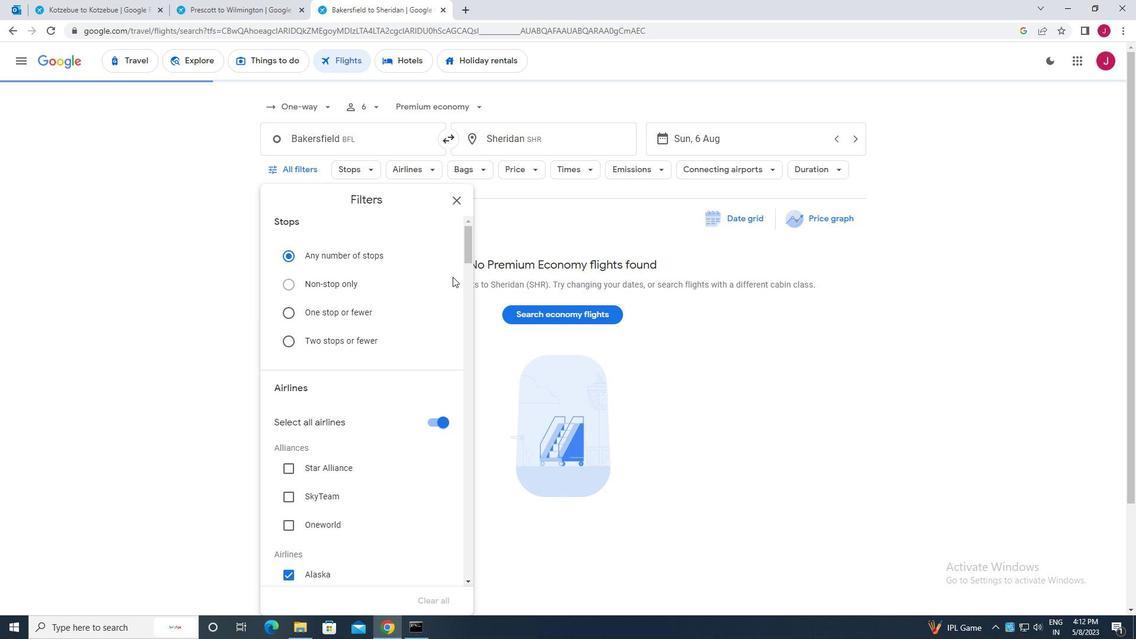 
Action: Mouse scrolled (452, 276) with delta (0, 0)
Screenshot: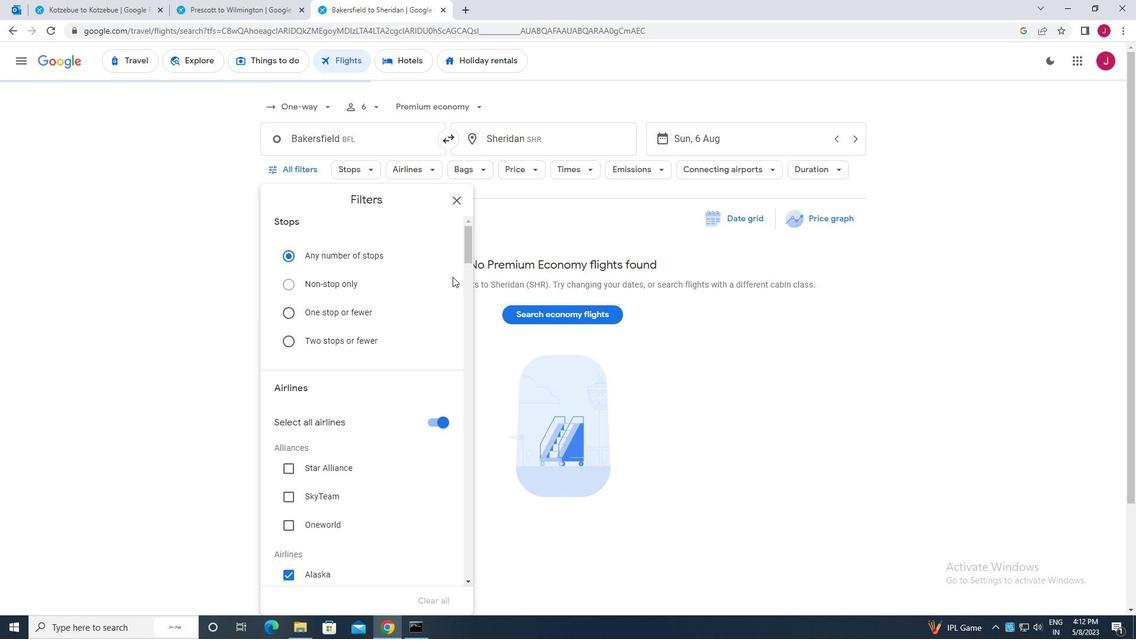 
Action: Mouse scrolled (452, 276) with delta (0, 0)
Screenshot: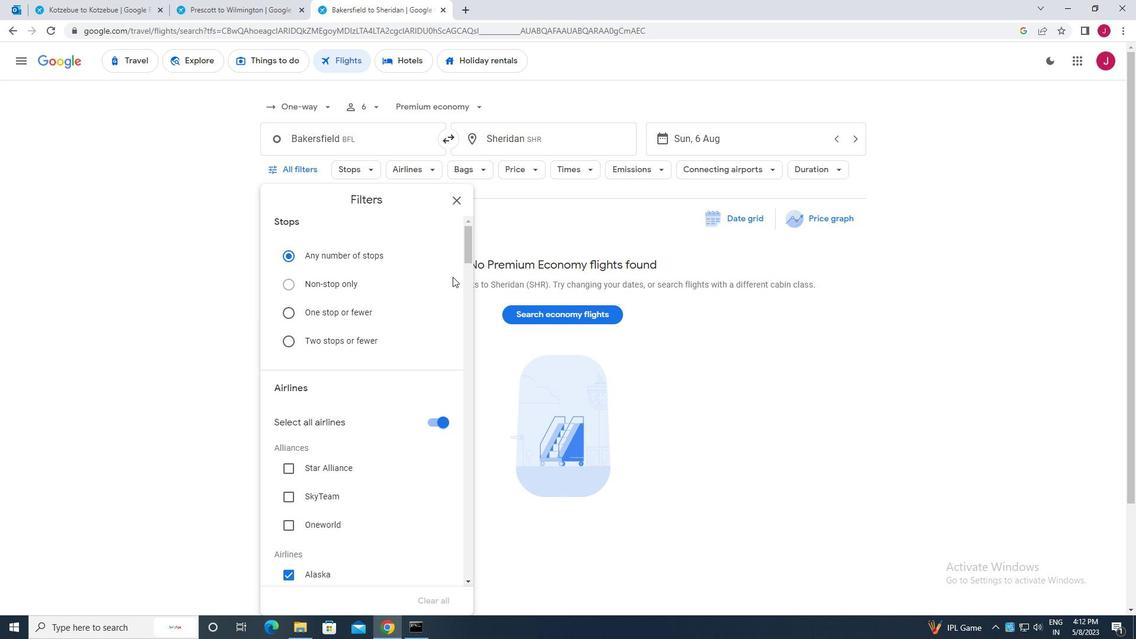 
Action: Mouse scrolled (452, 276) with delta (0, 0)
Screenshot: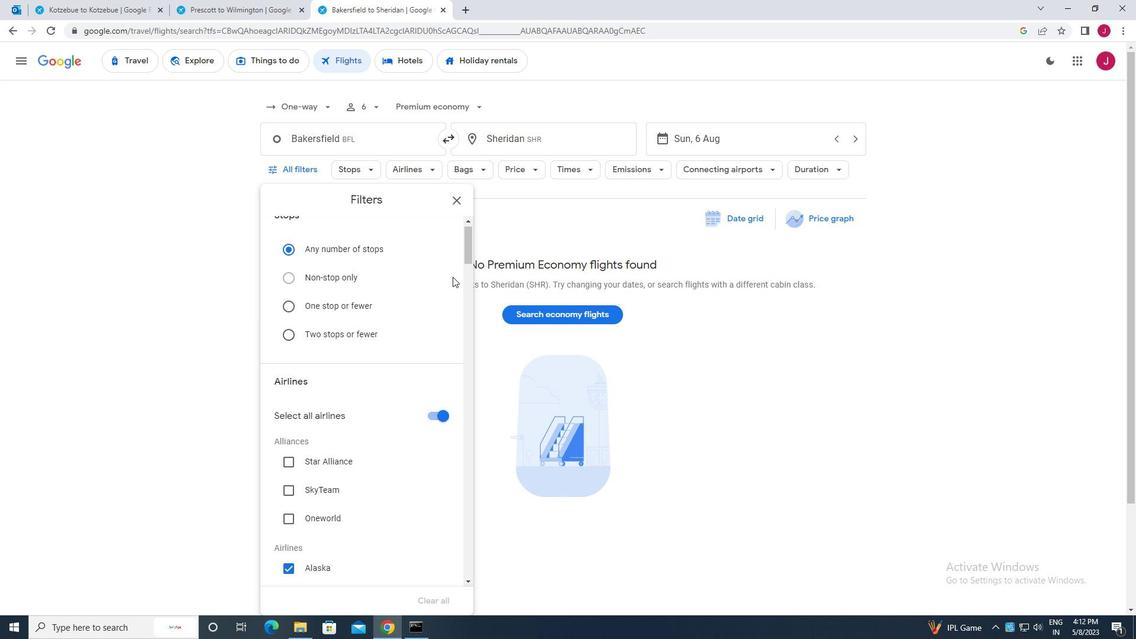 
Action: Mouse moved to (441, 279)
Screenshot: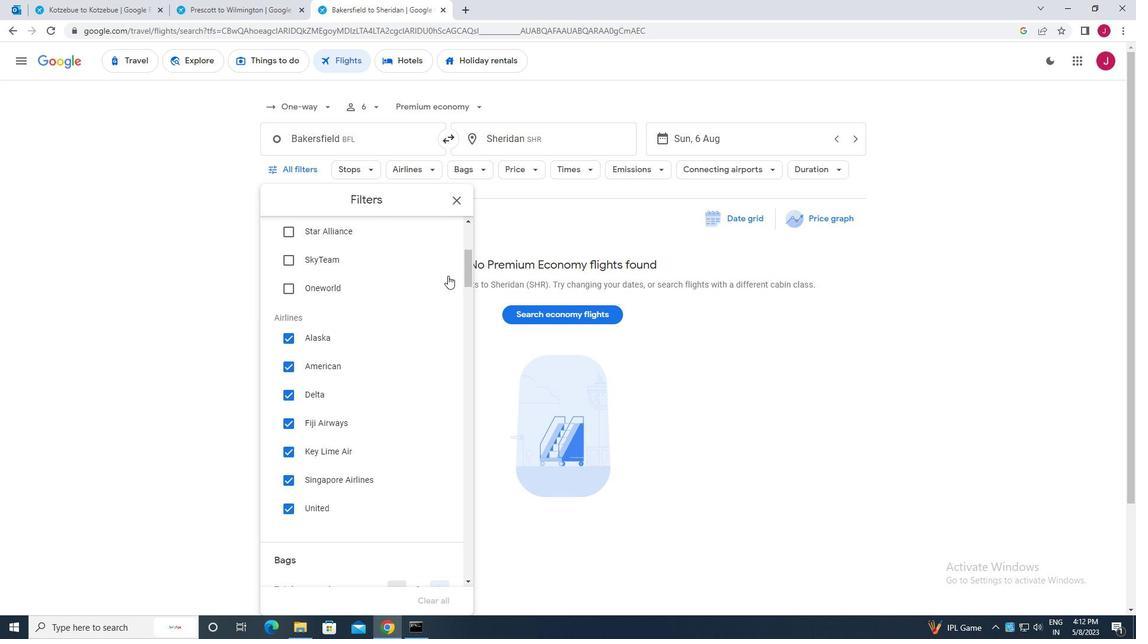 
Action: Mouse scrolled (441, 279) with delta (0, 0)
Screenshot: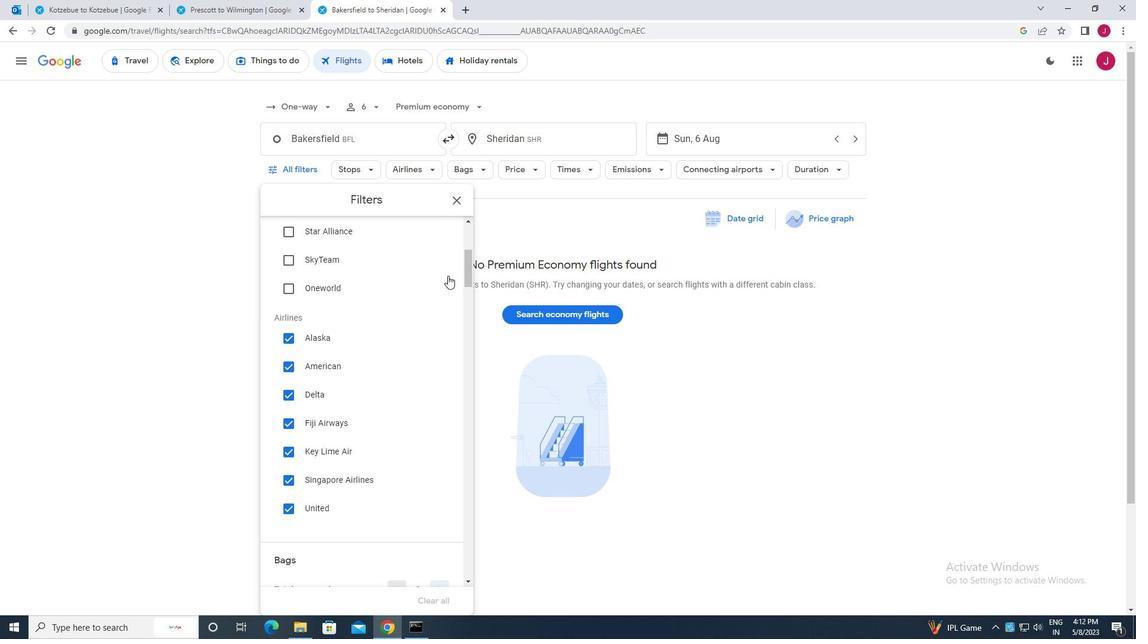 
Action: Mouse scrolled (441, 279) with delta (0, 0)
Screenshot: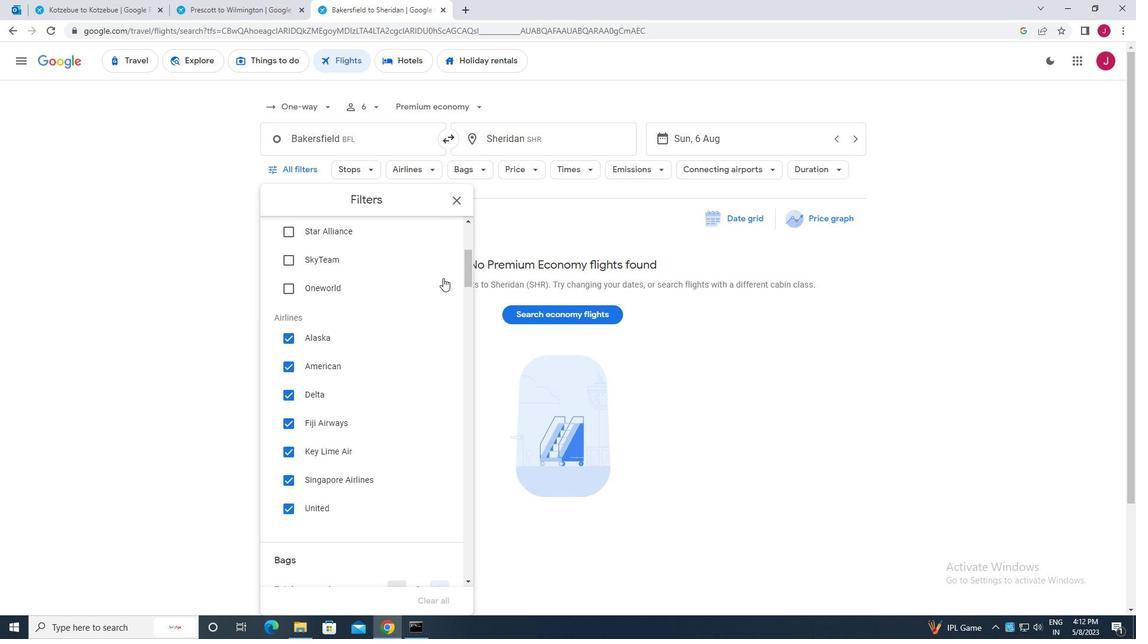 
Action: Mouse moved to (432, 301)
Screenshot: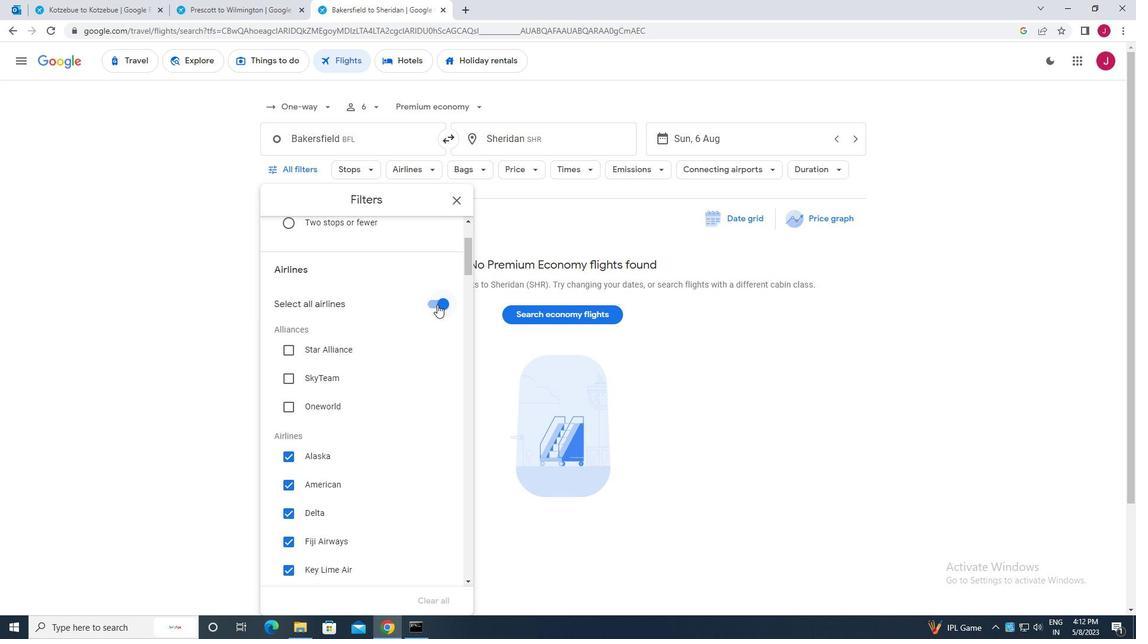 
Action: Mouse pressed left at (432, 301)
Screenshot: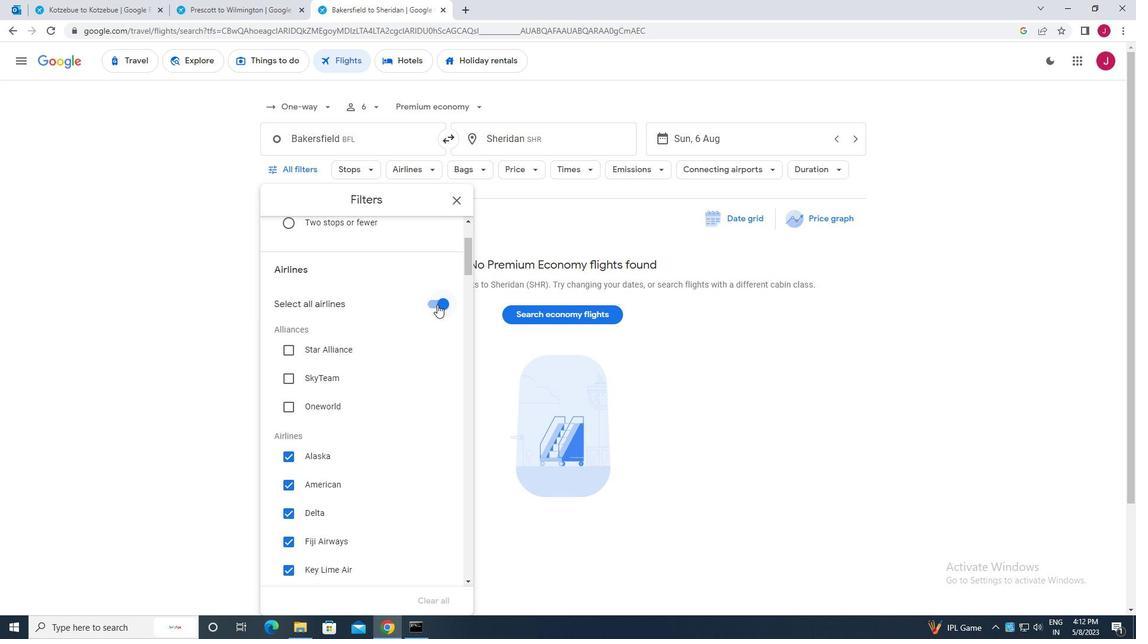 
Action: Mouse moved to (376, 310)
Screenshot: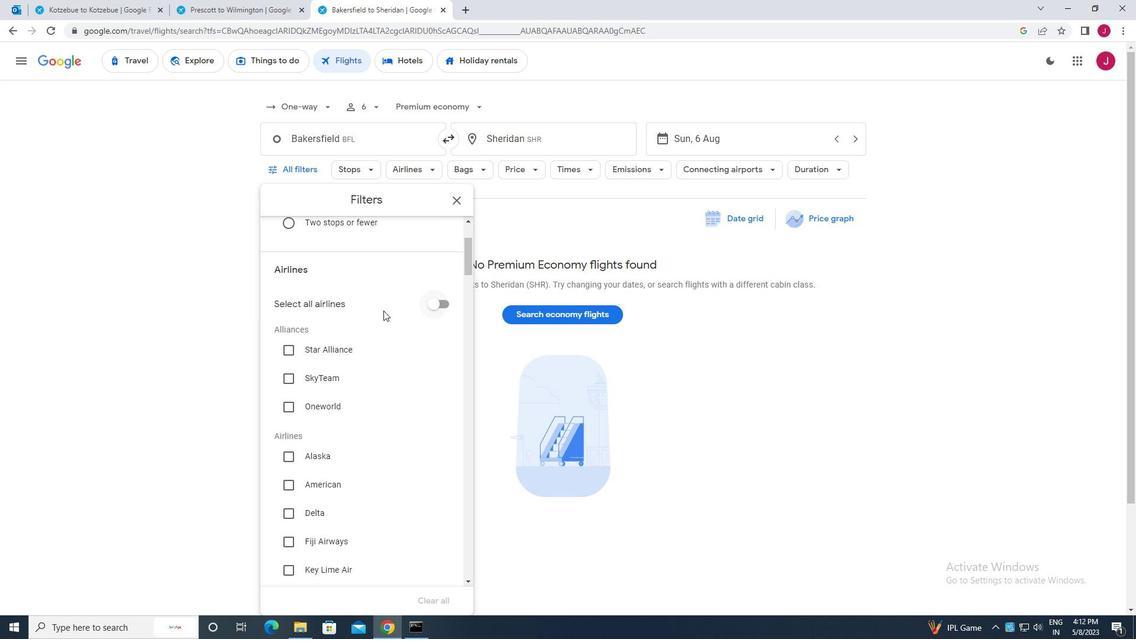 
Action: Mouse scrolled (376, 309) with delta (0, 0)
Screenshot: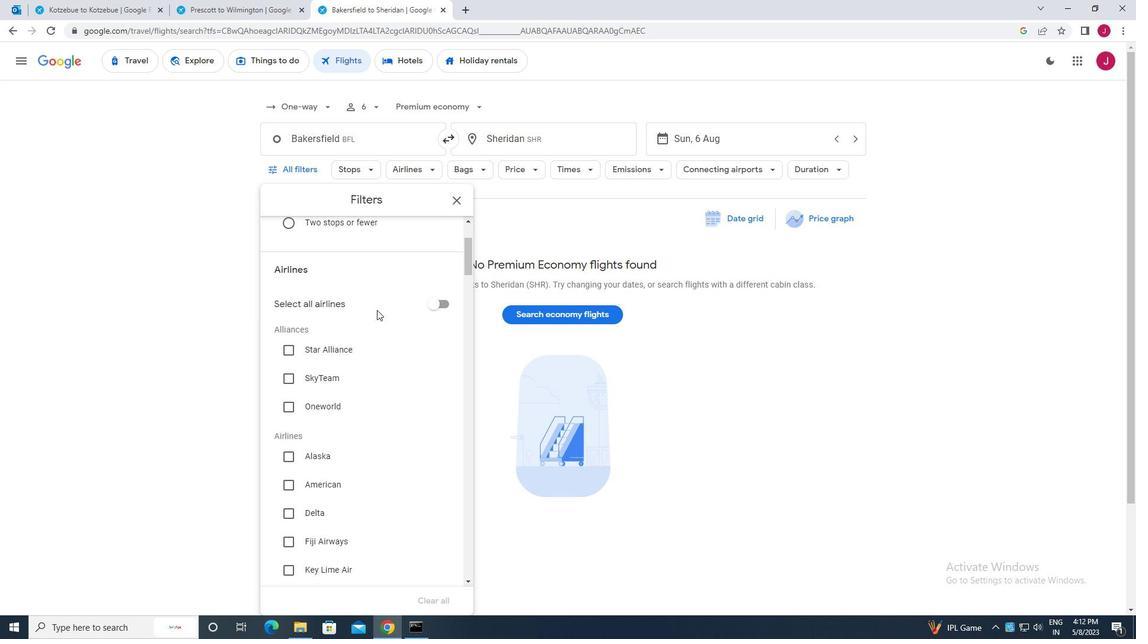 
Action: Mouse moved to (361, 336)
Screenshot: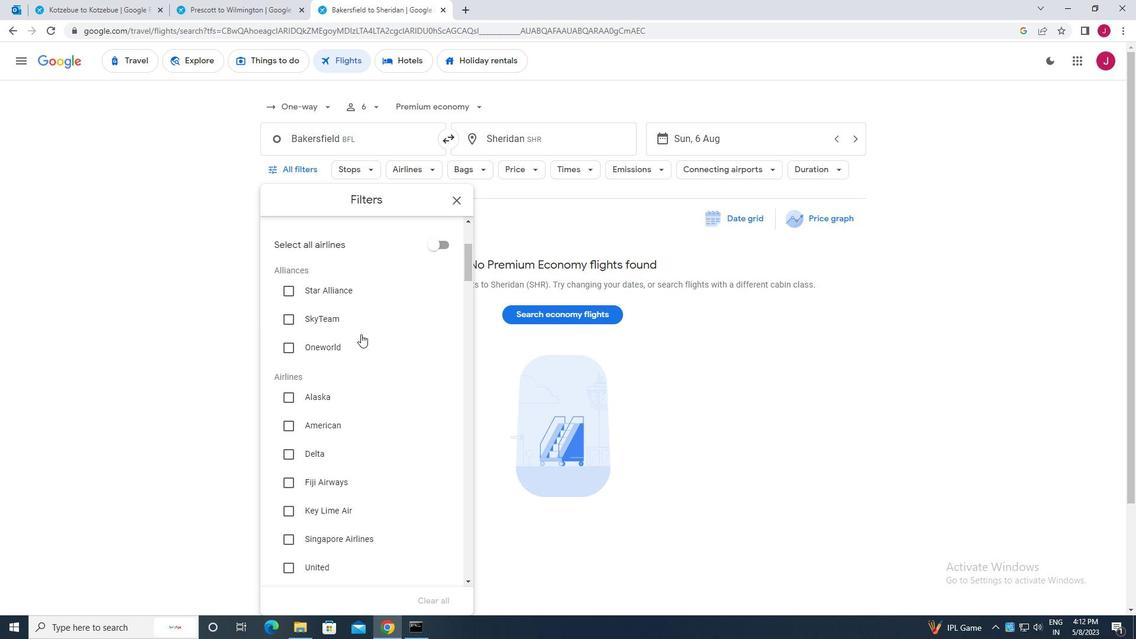 
Action: Mouse scrolled (361, 336) with delta (0, 0)
Screenshot: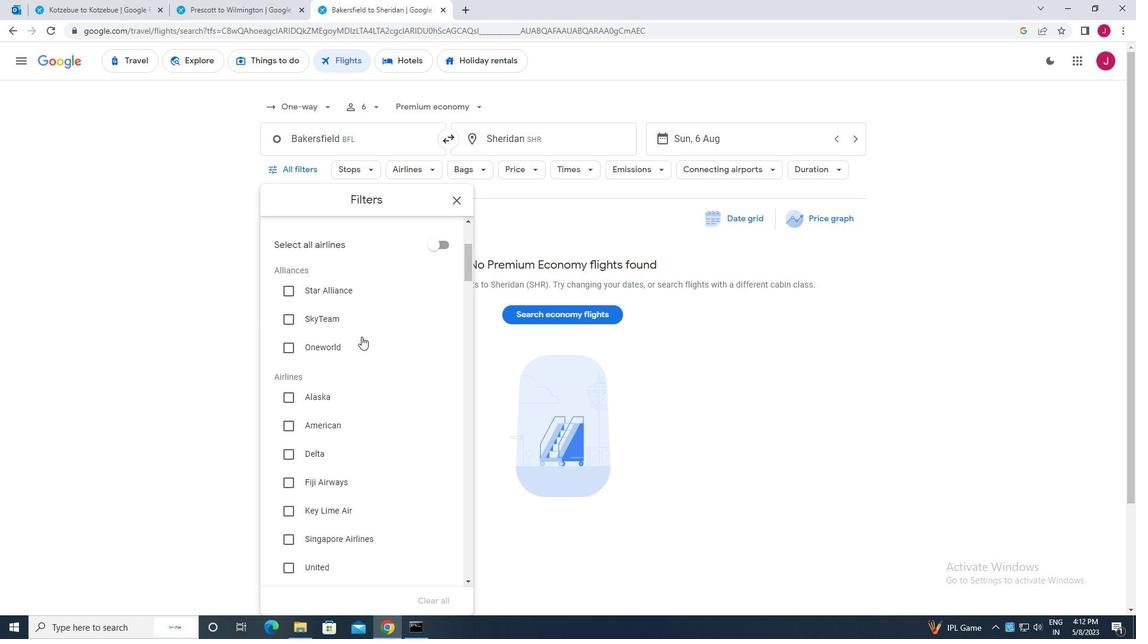 
Action: Mouse scrolled (361, 336) with delta (0, 0)
Screenshot: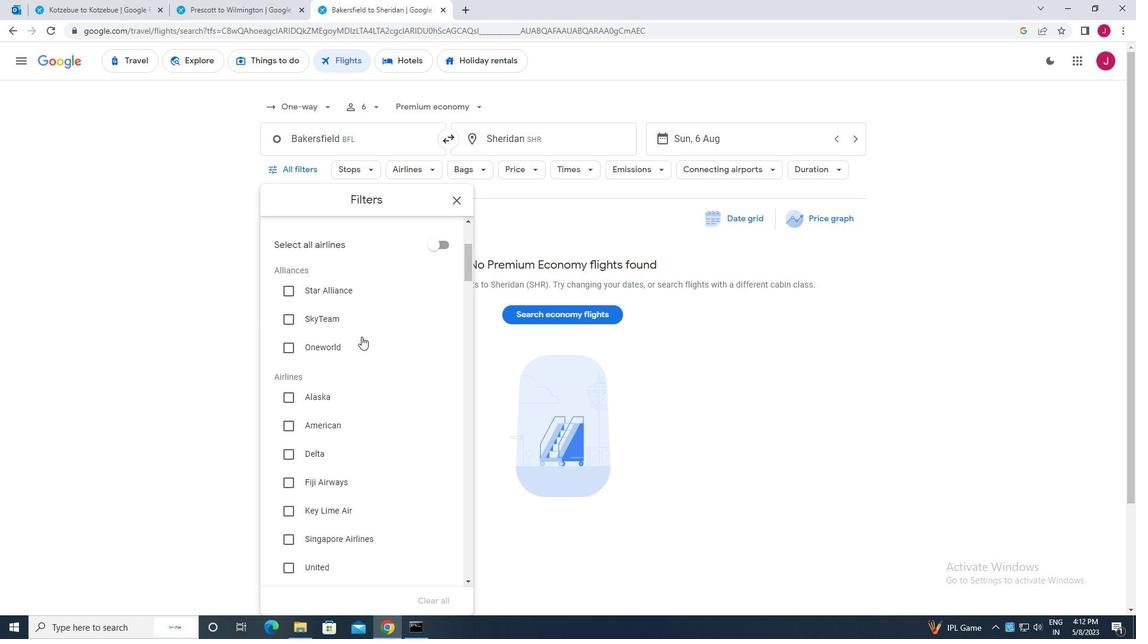 
Action: Mouse moved to (359, 333)
Screenshot: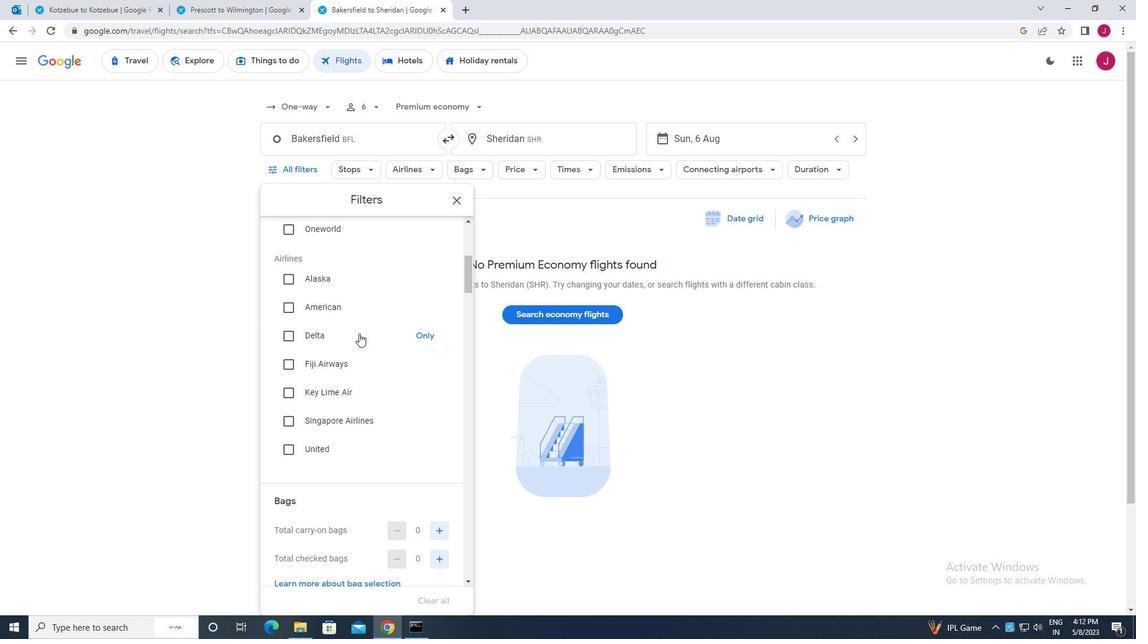 
Action: Mouse scrolled (359, 333) with delta (0, 0)
Screenshot: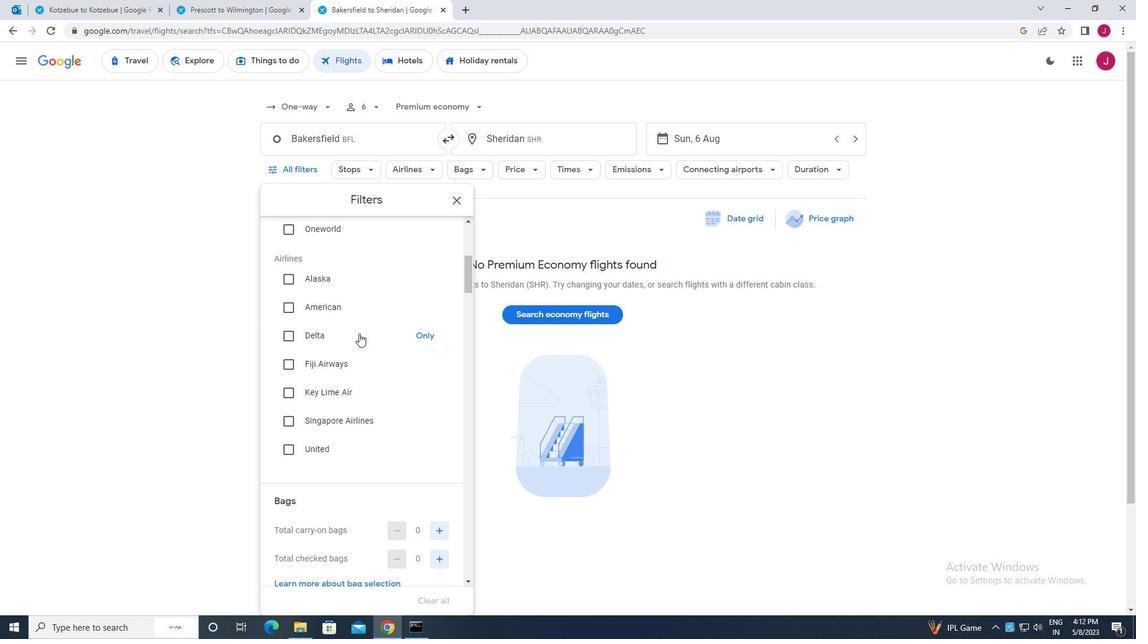 
Action: Mouse scrolled (359, 333) with delta (0, 0)
Screenshot: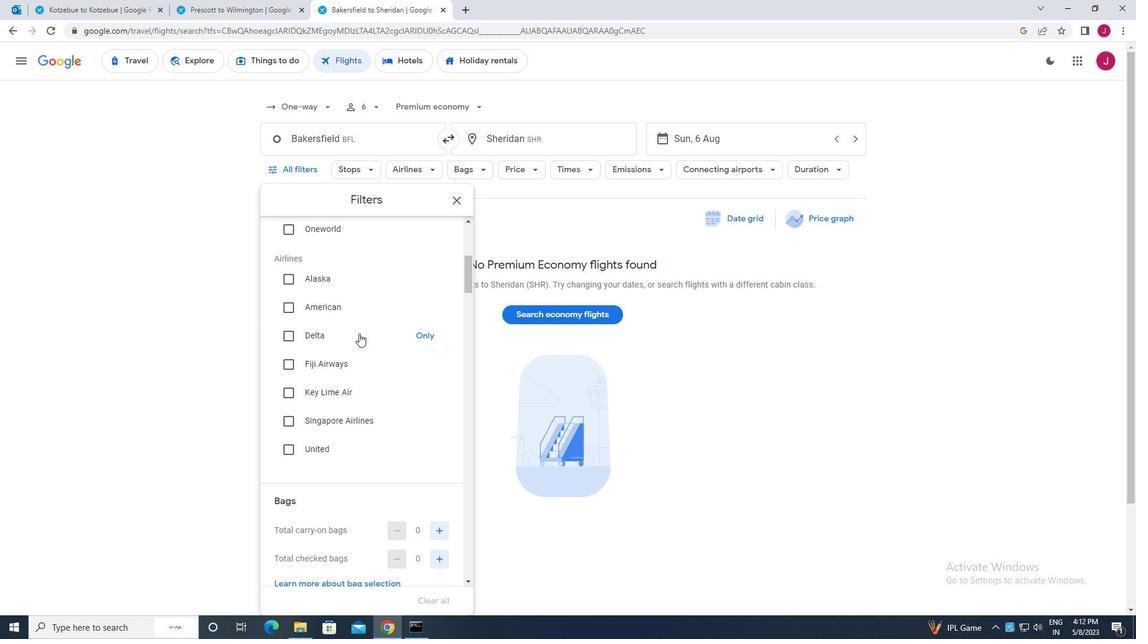 
Action: Mouse moved to (359, 335)
Screenshot: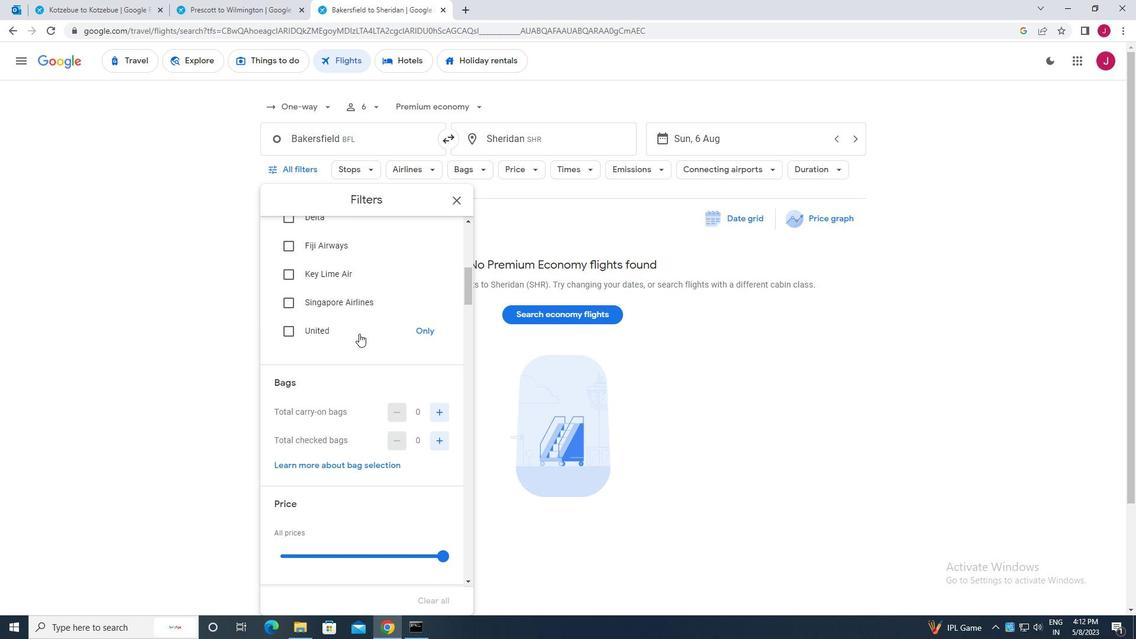 
Action: Mouse scrolled (359, 334) with delta (0, 0)
Screenshot: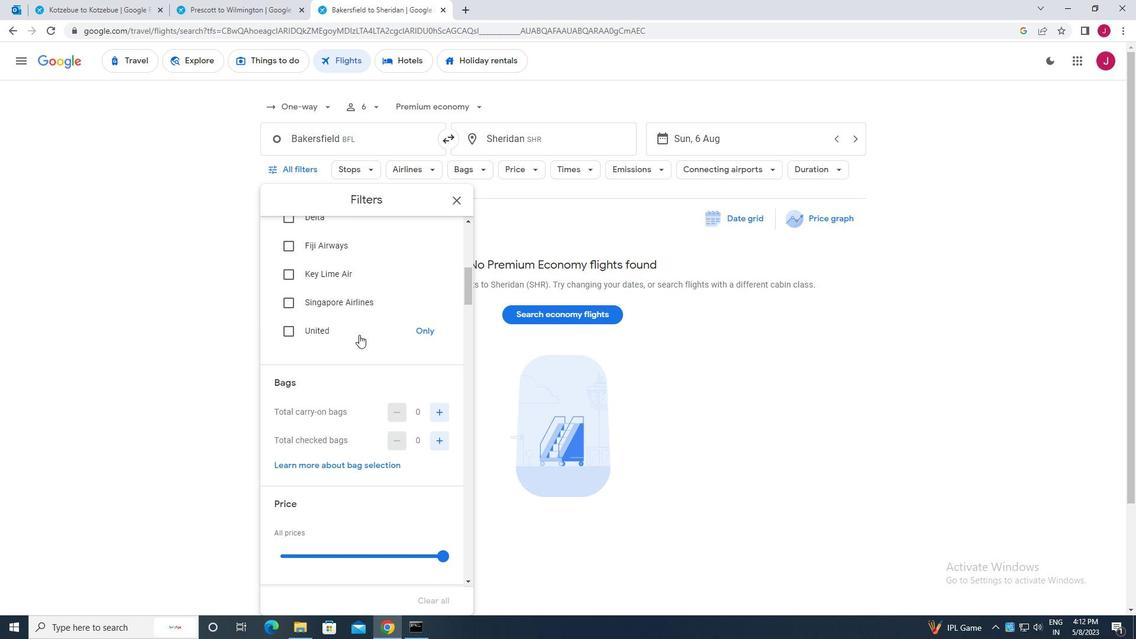 
Action: Mouse moved to (410, 350)
Screenshot: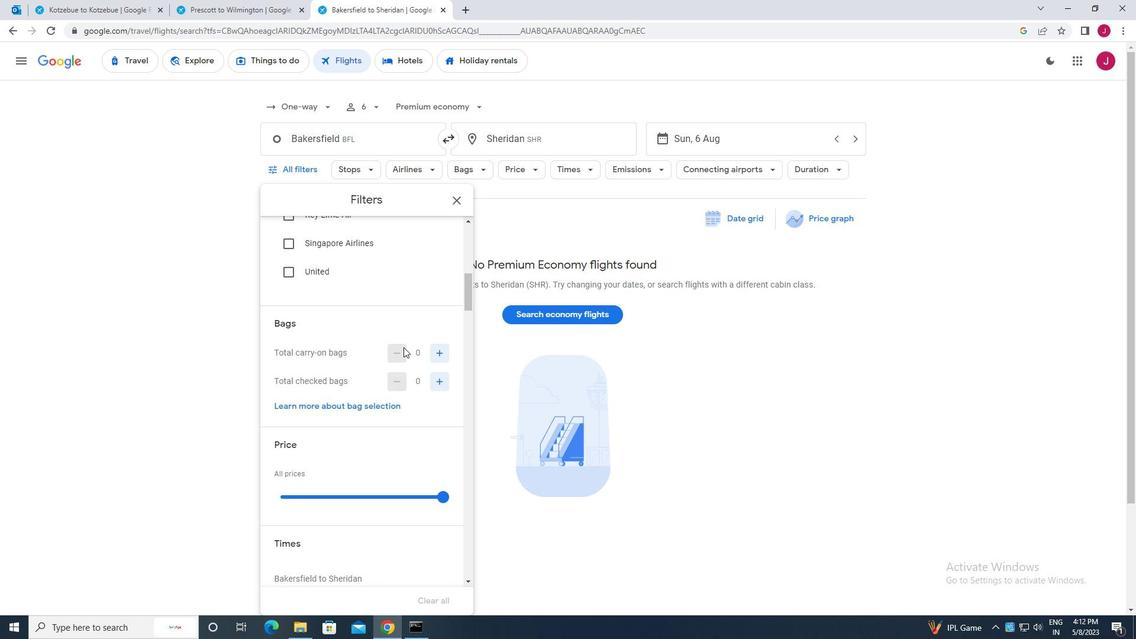 
Action: Mouse scrolled (410, 349) with delta (0, 0)
Screenshot: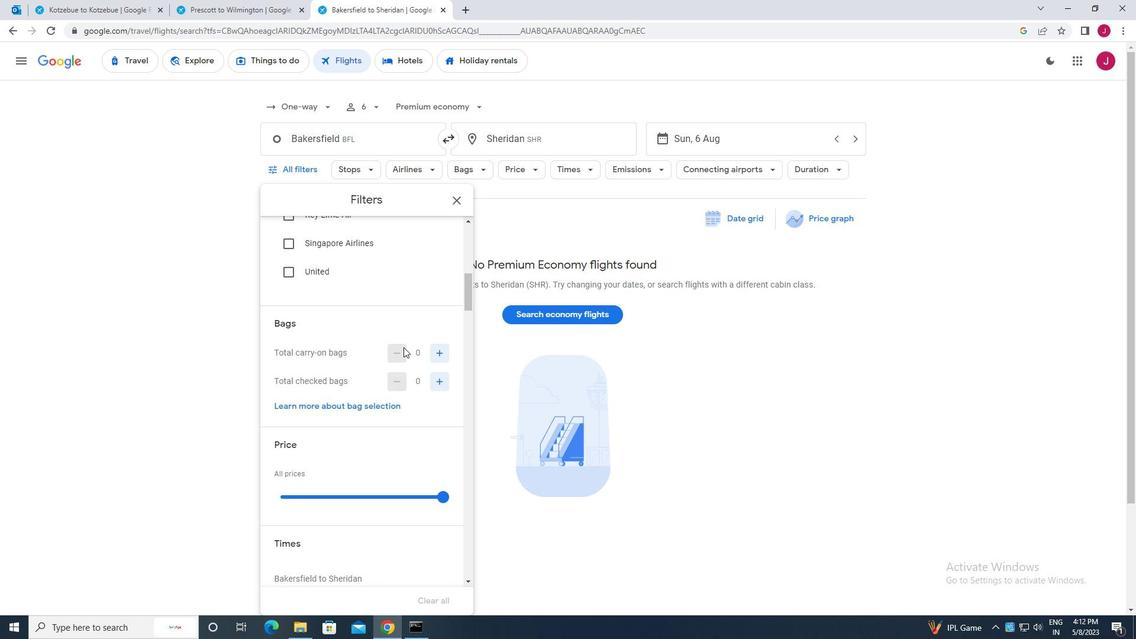 
Action: Mouse moved to (410, 349)
Screenshot: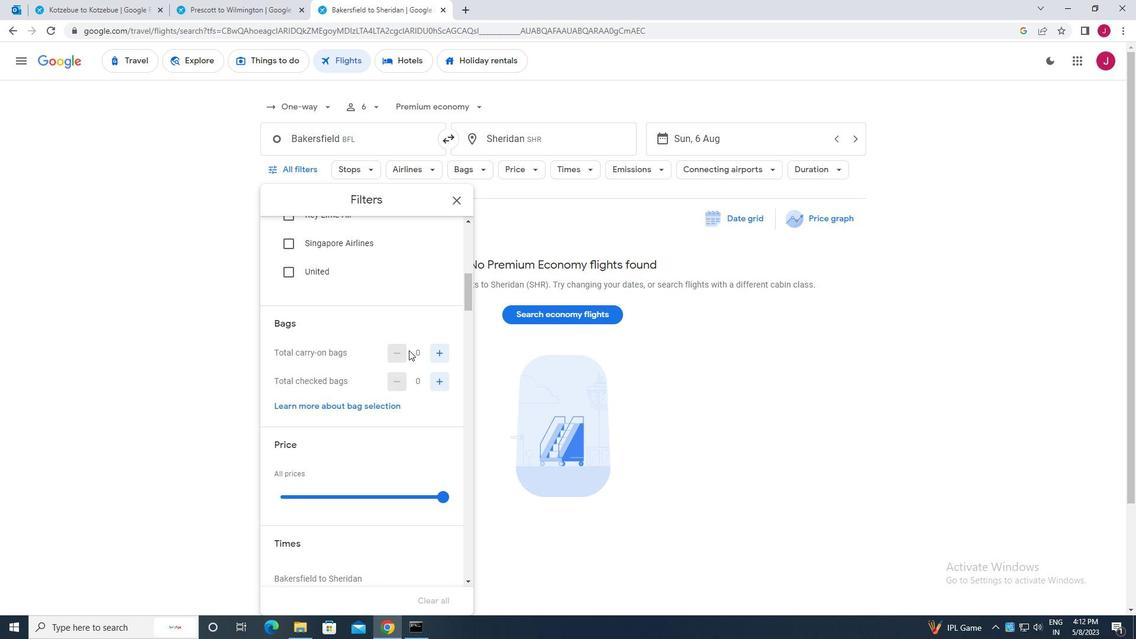 
Action: Mouse scrolled (410, 348) with delta (0, 0)
Screenshot: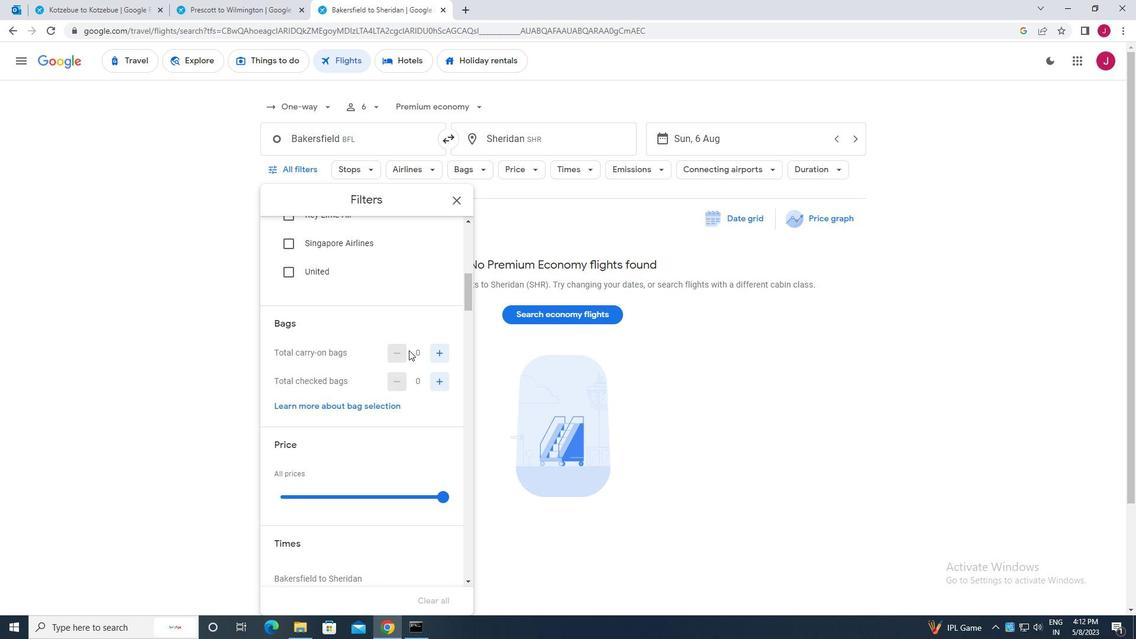 
Action: Mouse moved to (442, 258)
Screenshot: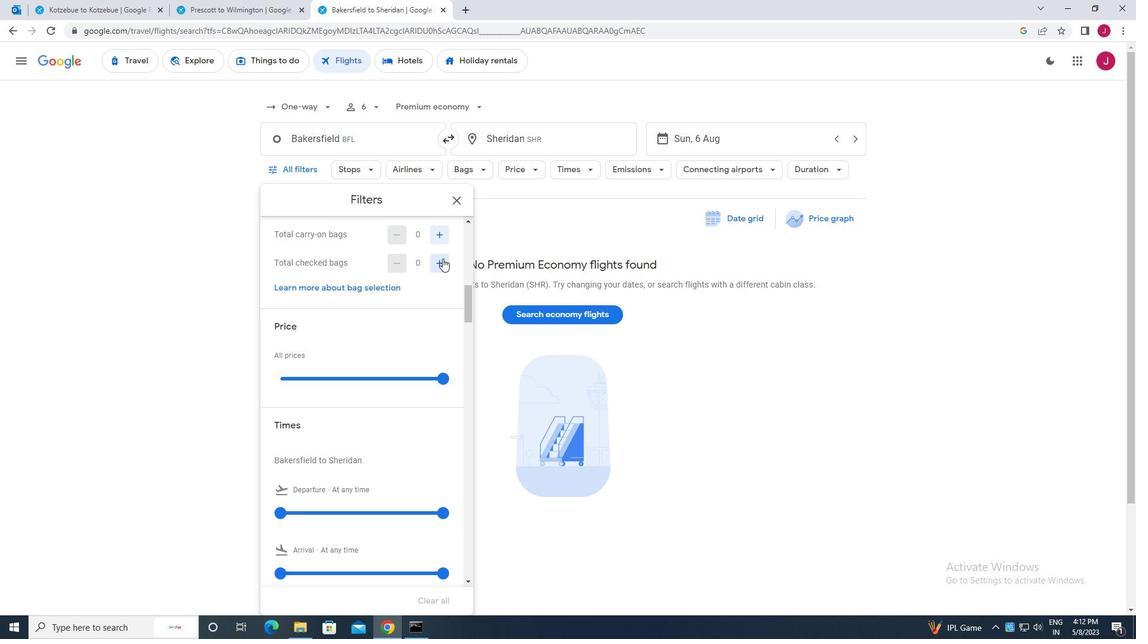 
Action: Mouse pressed left at (442, 258)
Screenshot: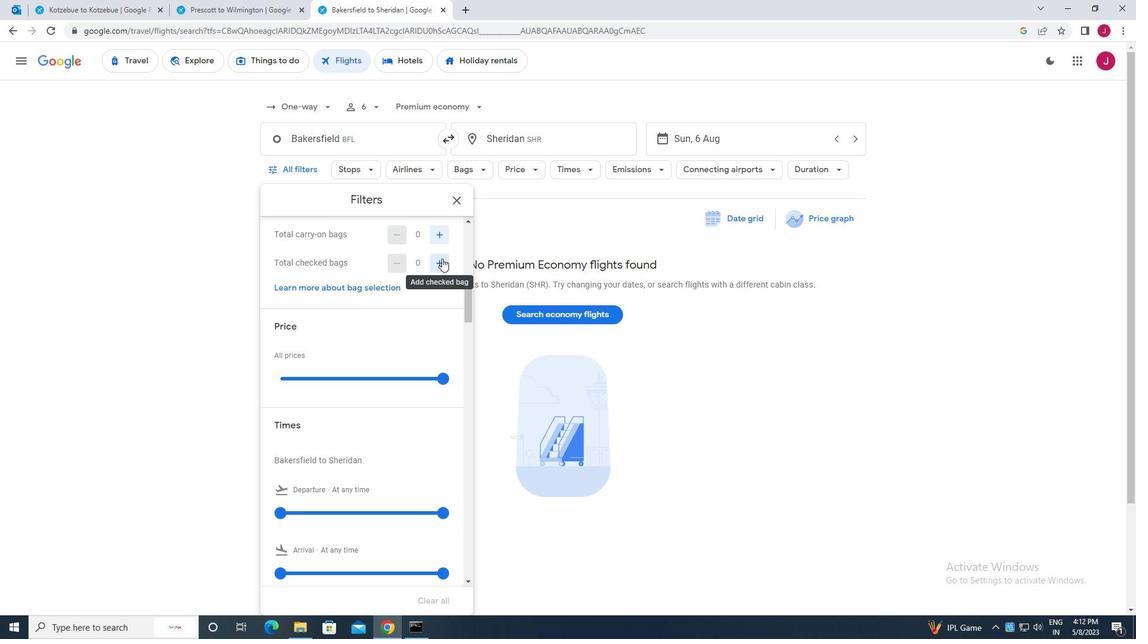 
Action: Mouse pressed left at (442, 258)
Screenshot: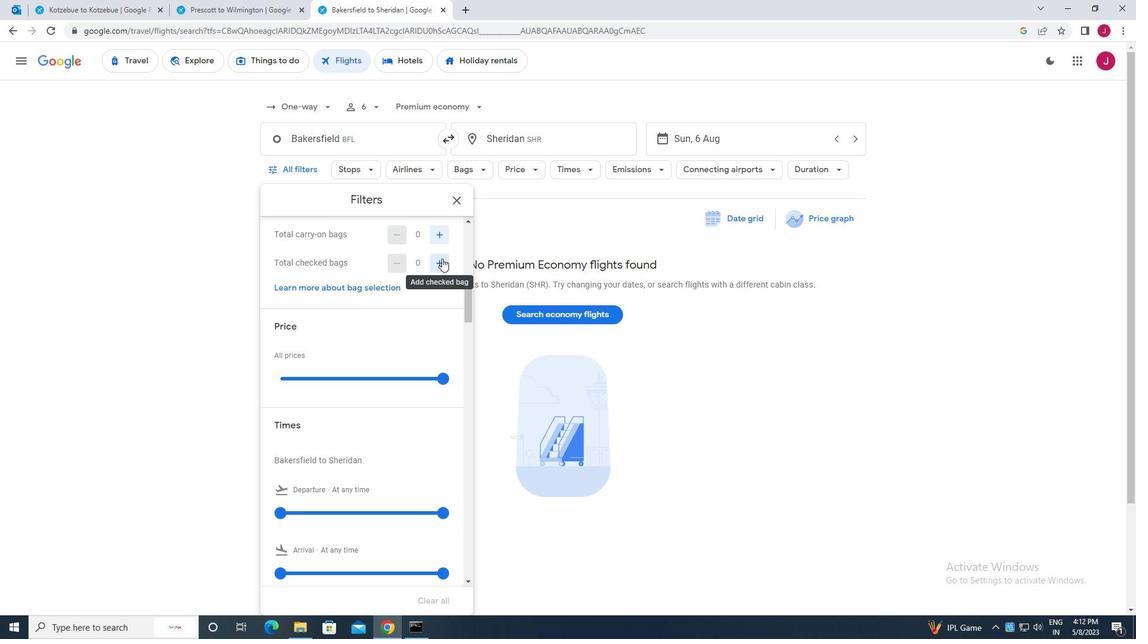 
Action: Mouse pressed left at (442, 258)
Screenshot: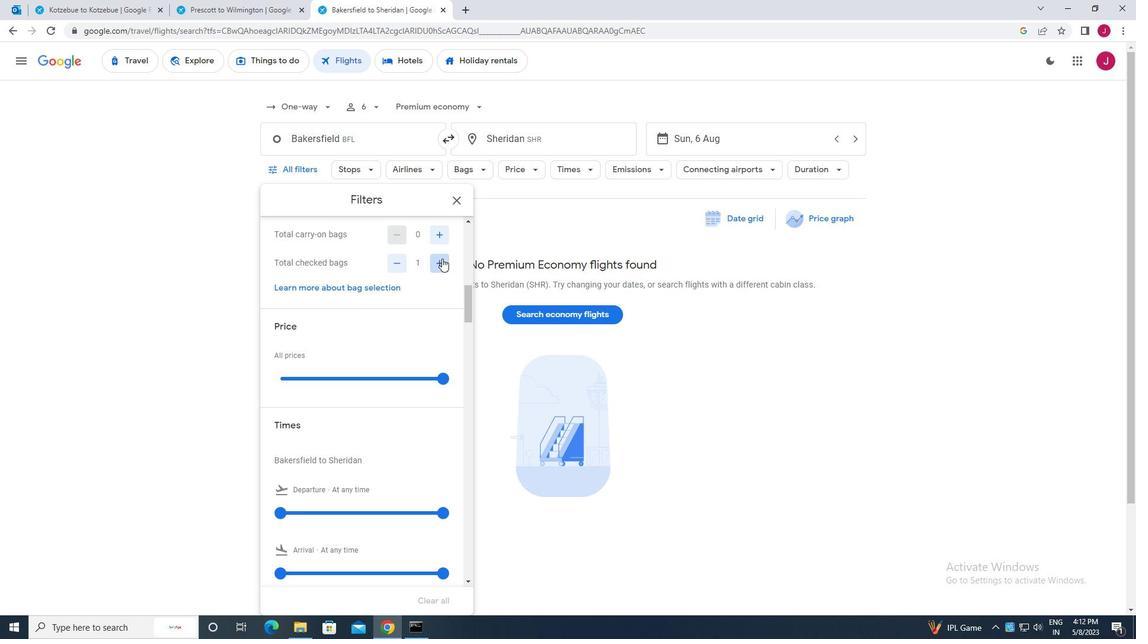 
Action: Mouse pressed left at (442, 258)
Screenshot: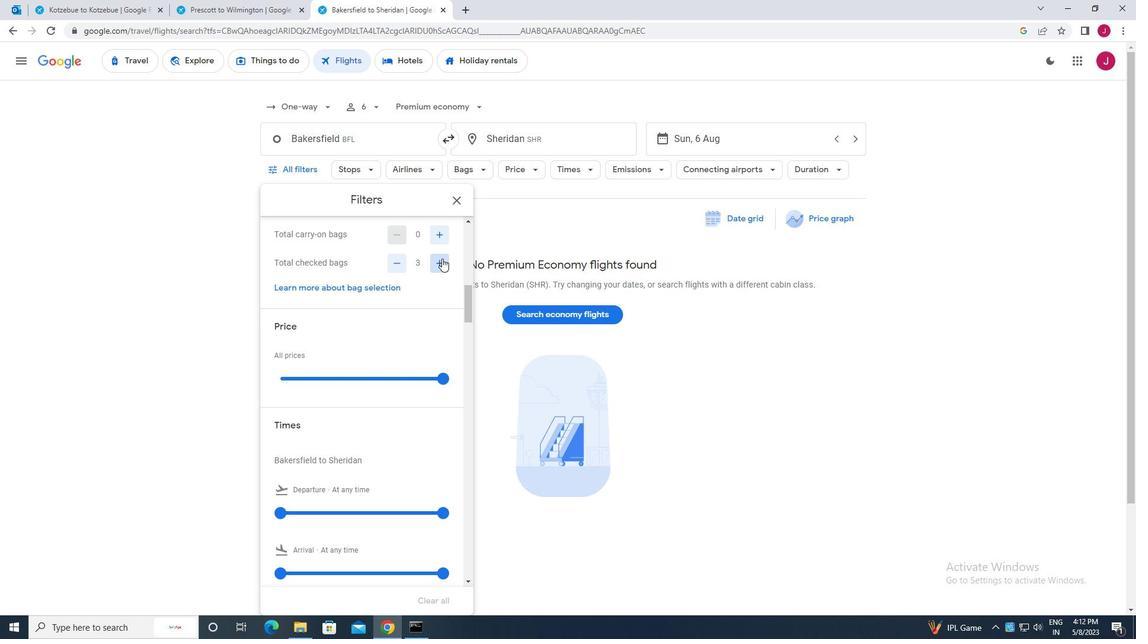 
Action: Mouse pressed left at (442, 258)
Screenshot: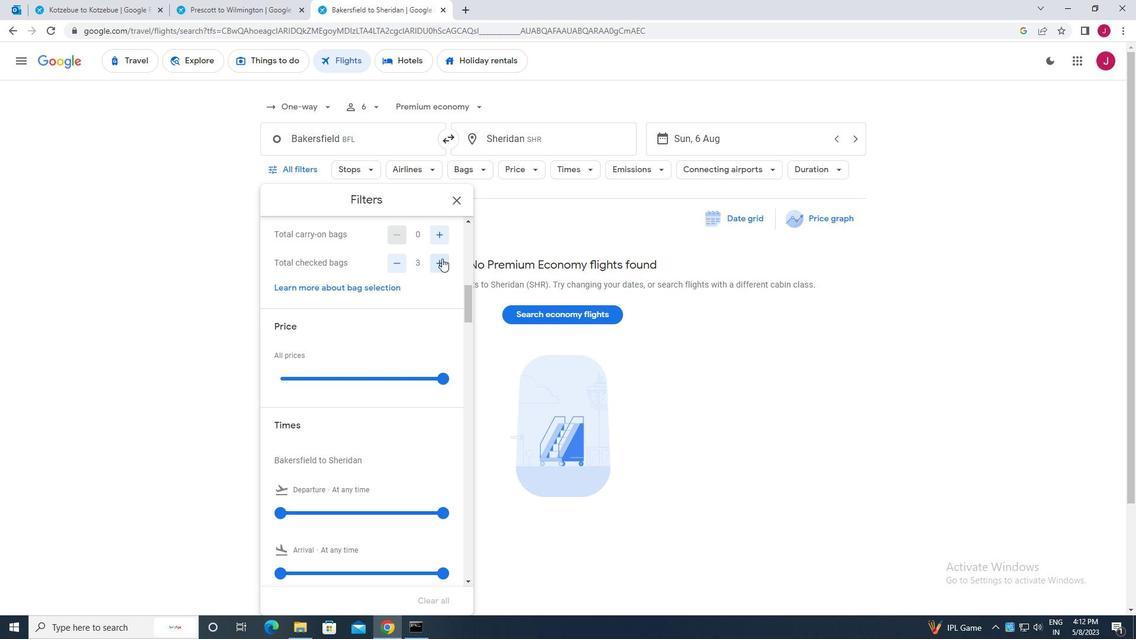 
Action: Mouse moved to (435, 262)
Screenshot: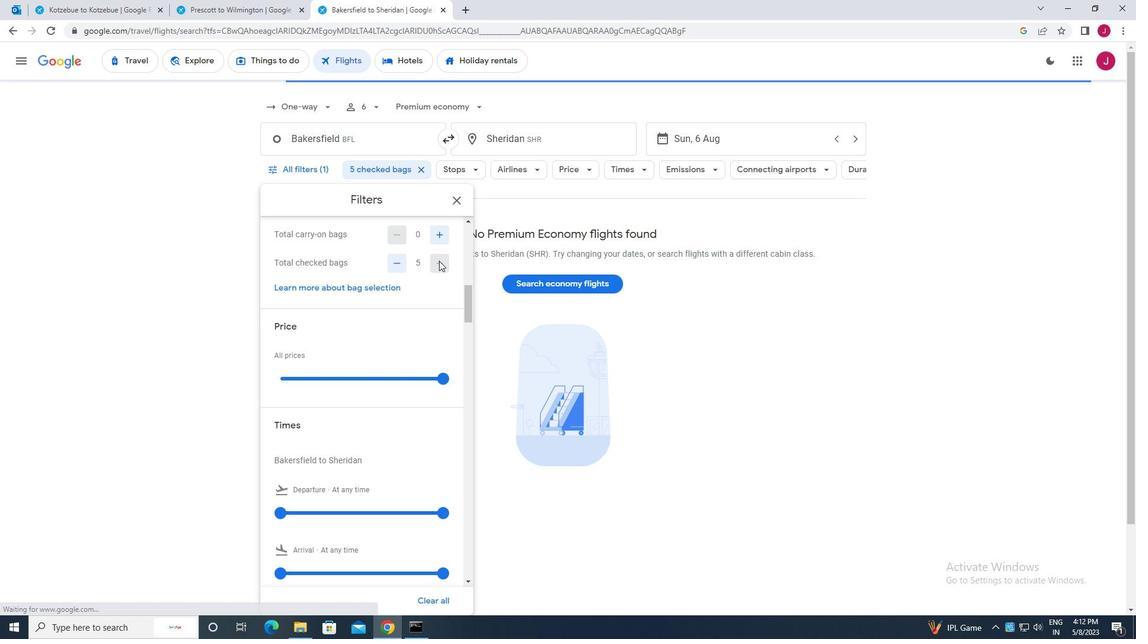 
Action: Mouse scrolled (435, 262) with delta (0, 0)
Screenshot: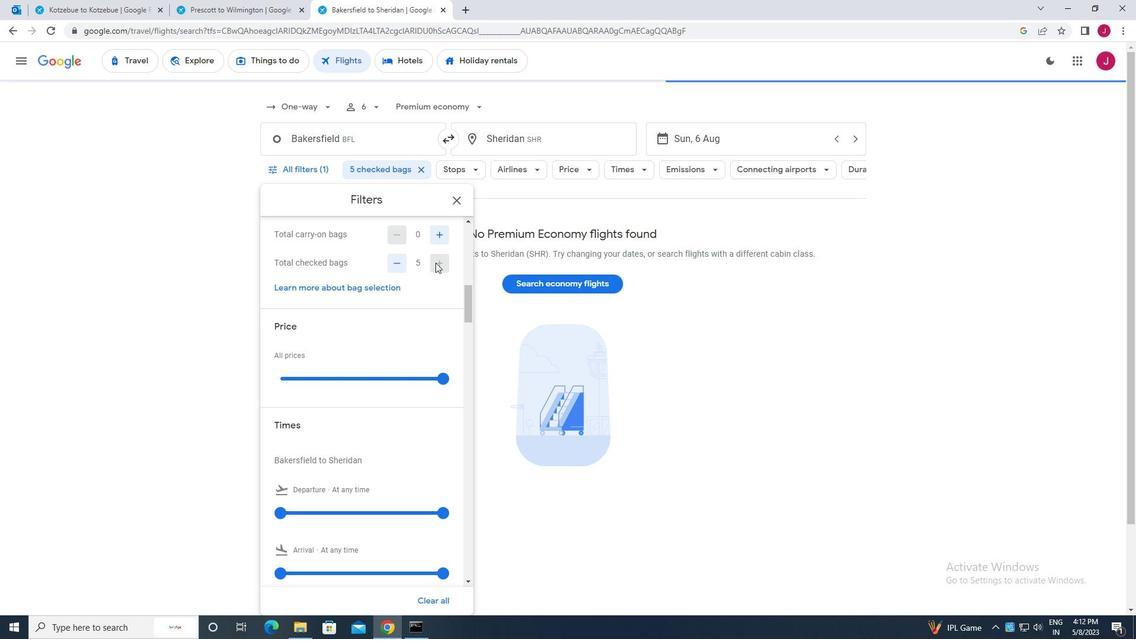 
Action: Mouse scrolled (435, 262) with delta (0, 0)
Screenshot: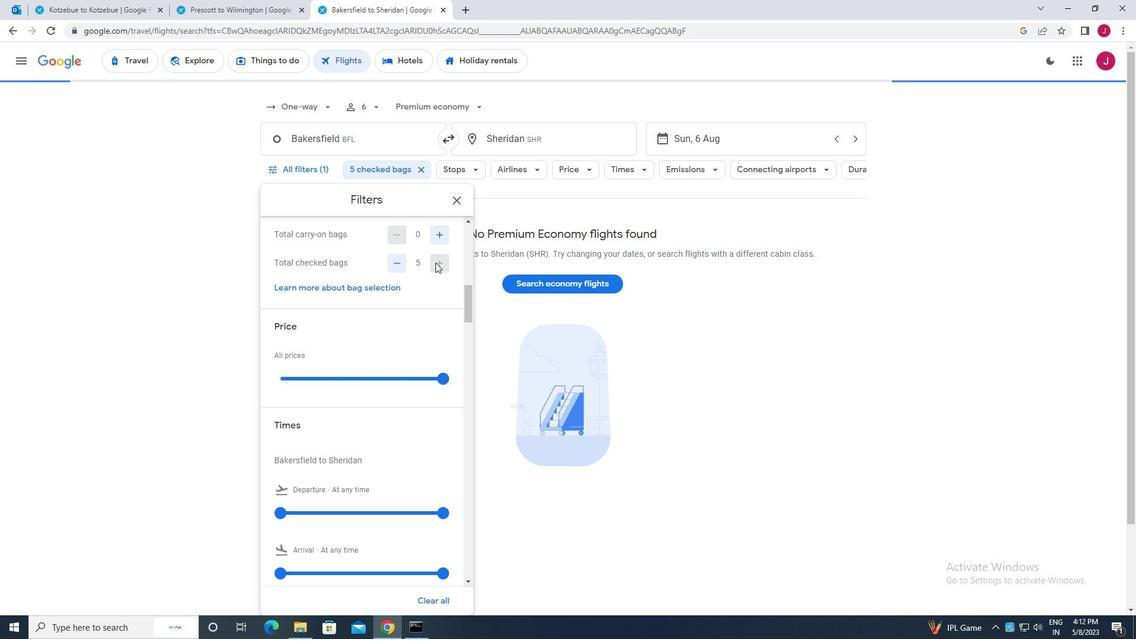 
Action: Mouse moved to (440, 261)
Screenshot: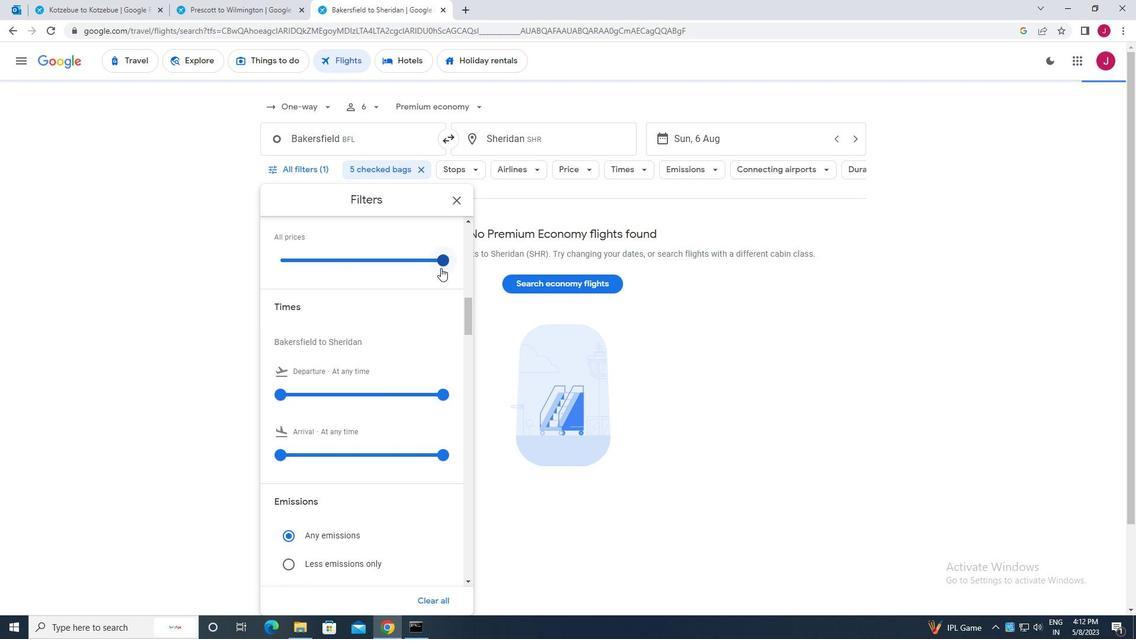 
Action: Mouse pressed left at (440, 261)
Screenshot: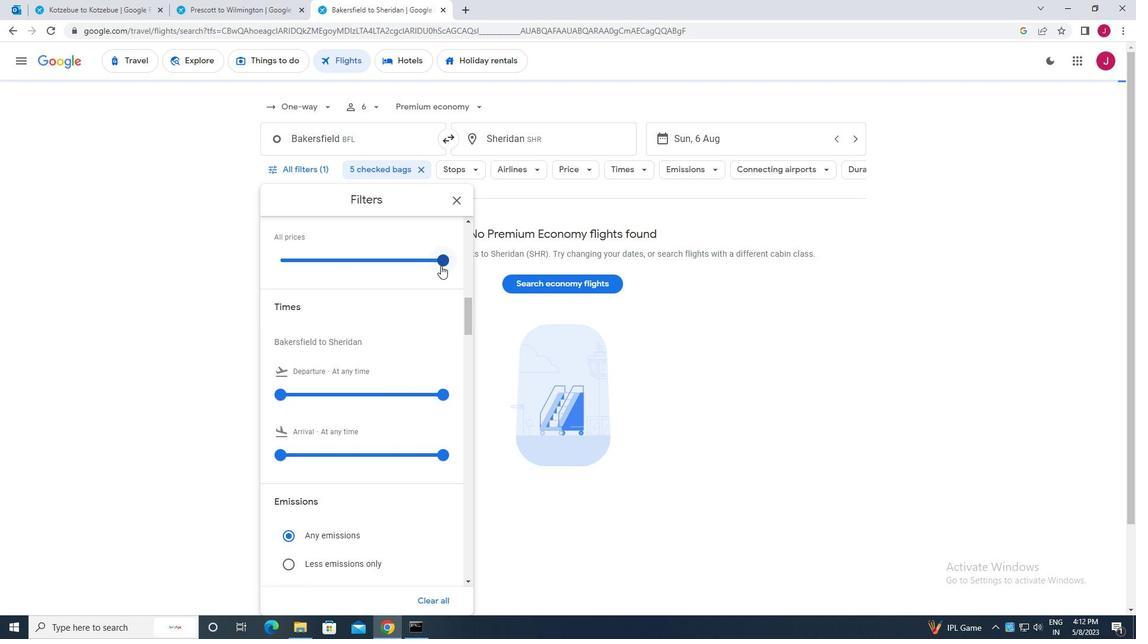 
Action: Mouse moved to (440, 260)
Screenshot: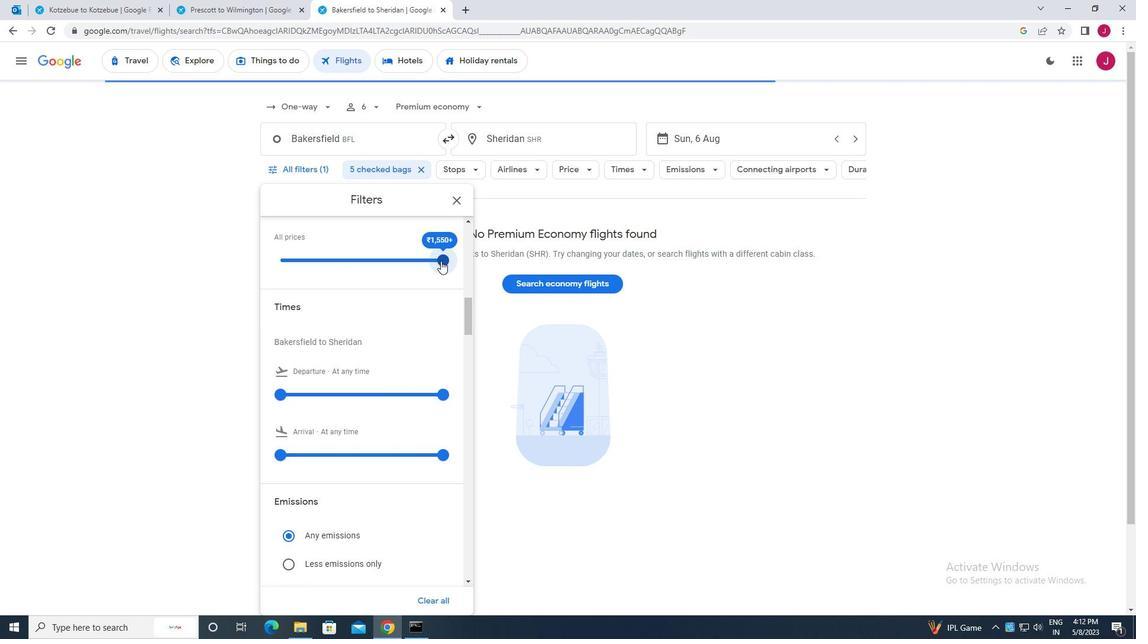 
Action: Mouse scrolled (440, 259) with delta (0, 0)
Screenshot: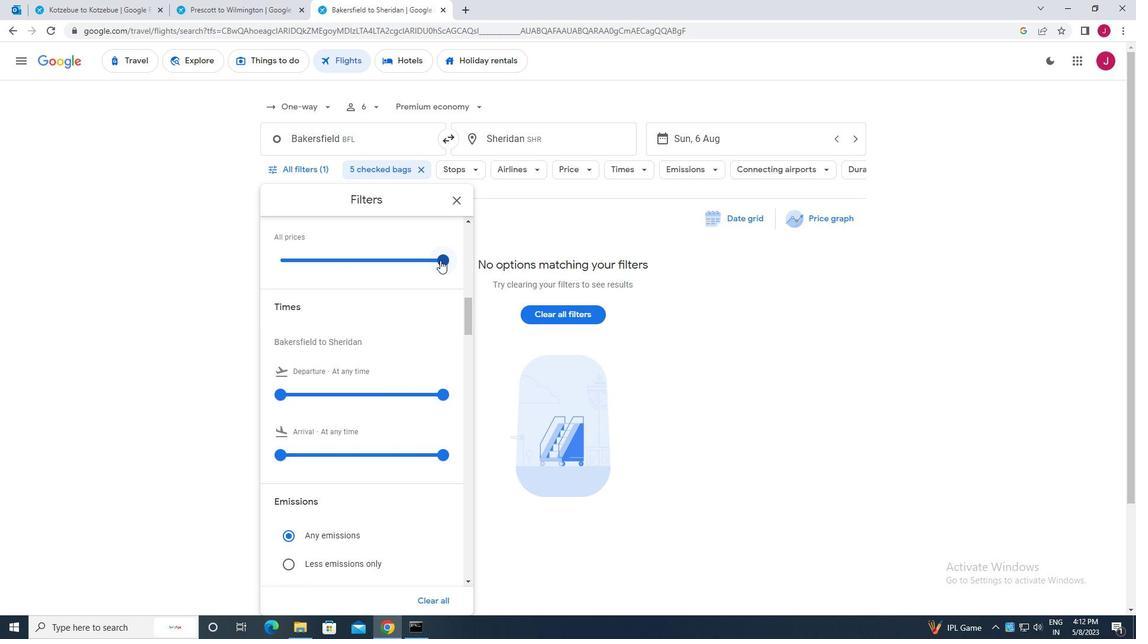 
Action: Mouse scrolled (440, 259) with delta (0, 0)
Screenshot: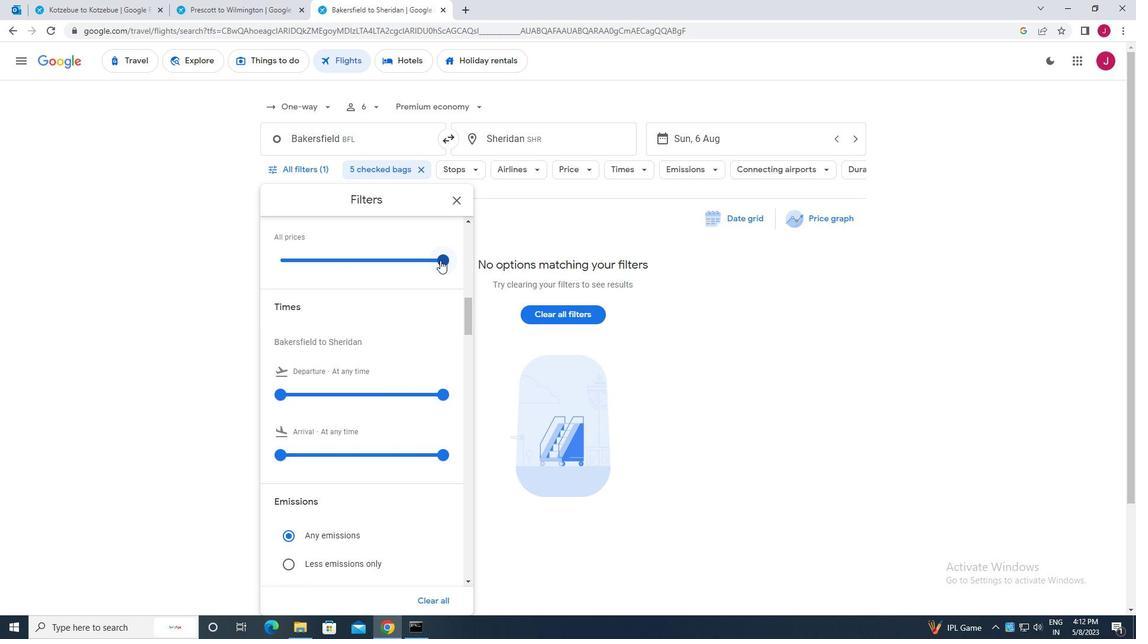 
Action: Mouse moved to (283, 274)
Screenshot: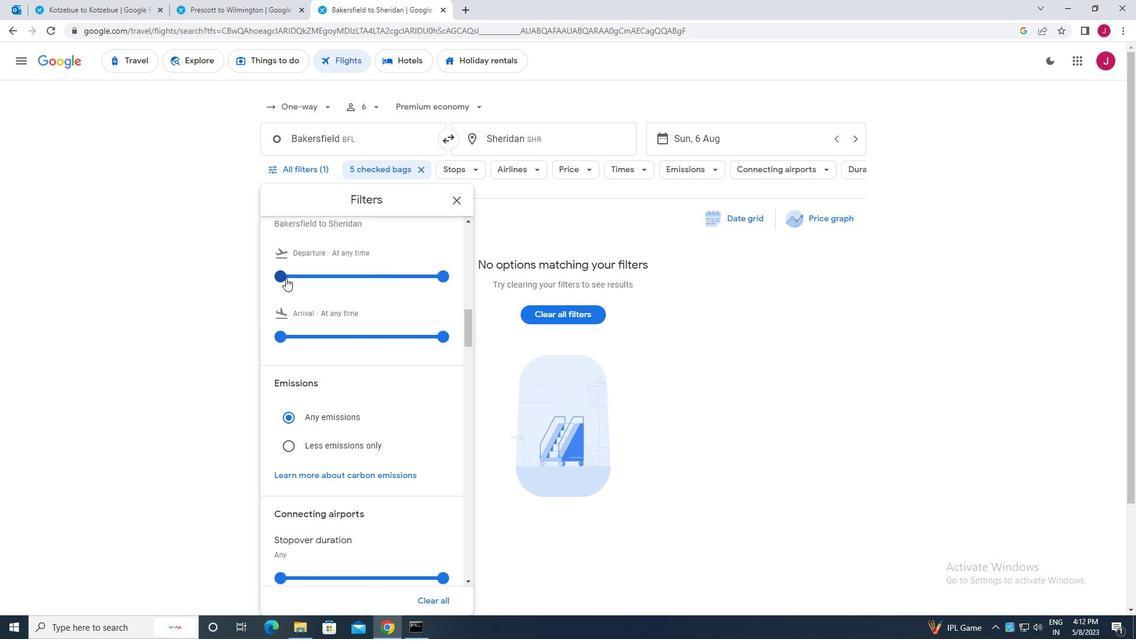 
Action: Mouse pressed left at (283, 274)
Screenshot: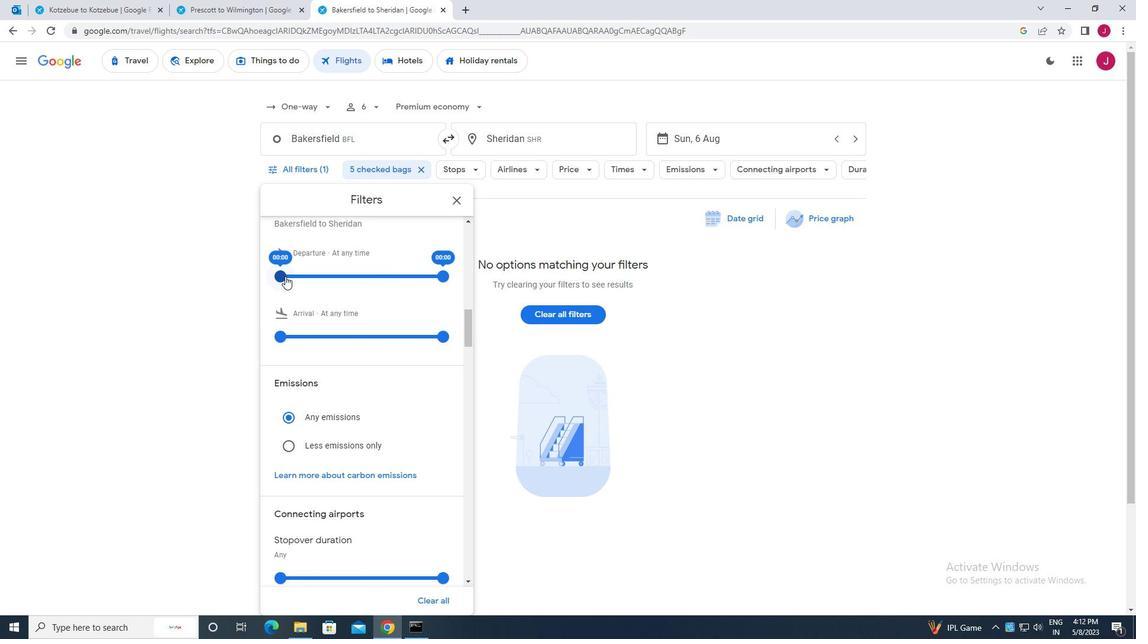 
Action: Mouse moved to (453, 202)
Screenshot: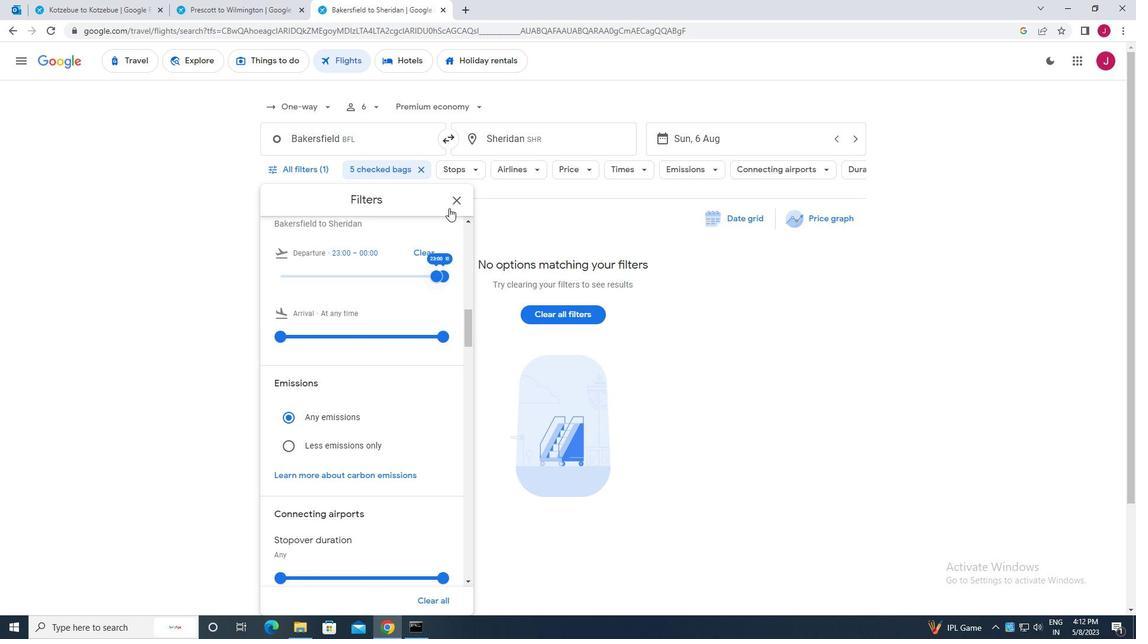 
Action: Mouse pressed left at (453, 202)
Screenshot: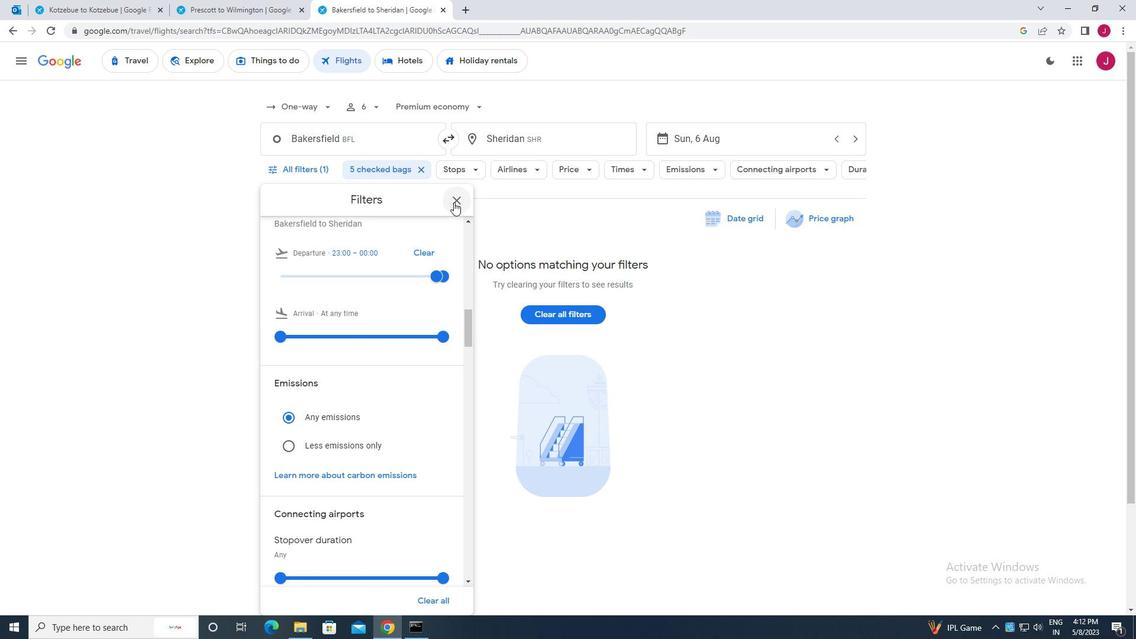 
Action: Mouse moved to (448, 203)
Screenshot: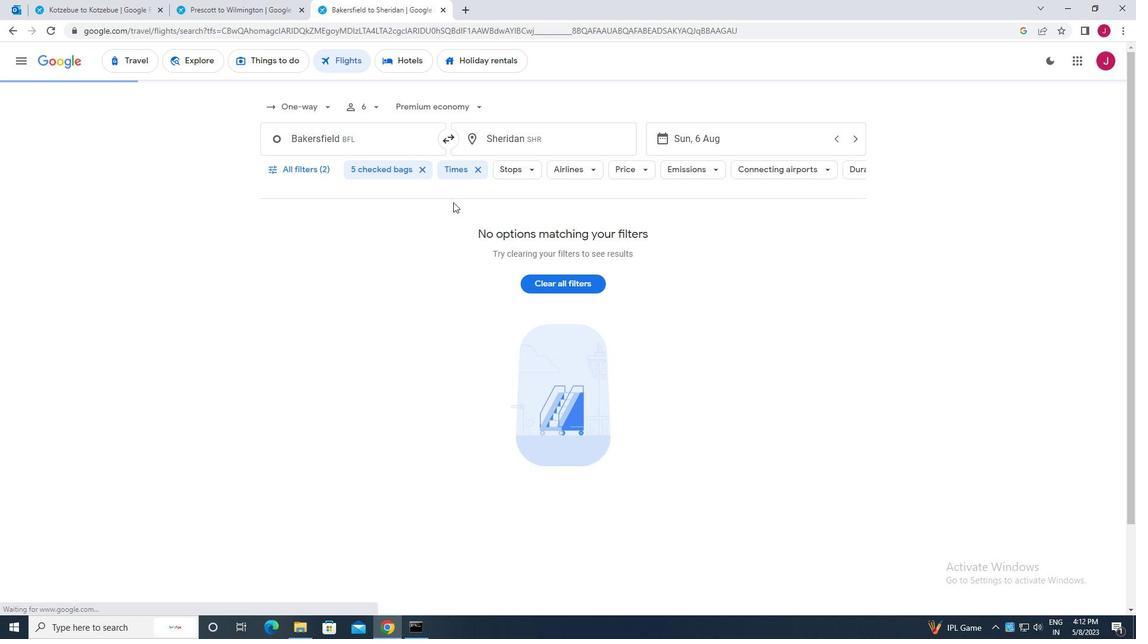 
